 Task: Find connections with filter location Cambebba with filter topic #Bitcoinwith filter profile language French with filter current company Morgan McKinley with filter school Institute of Techncal Education & Research with filter industry Child Day Care Services with filter service category FIle Management with filter keywords title Manager
Action: Mouse moved to (455, 173)
Screenshot: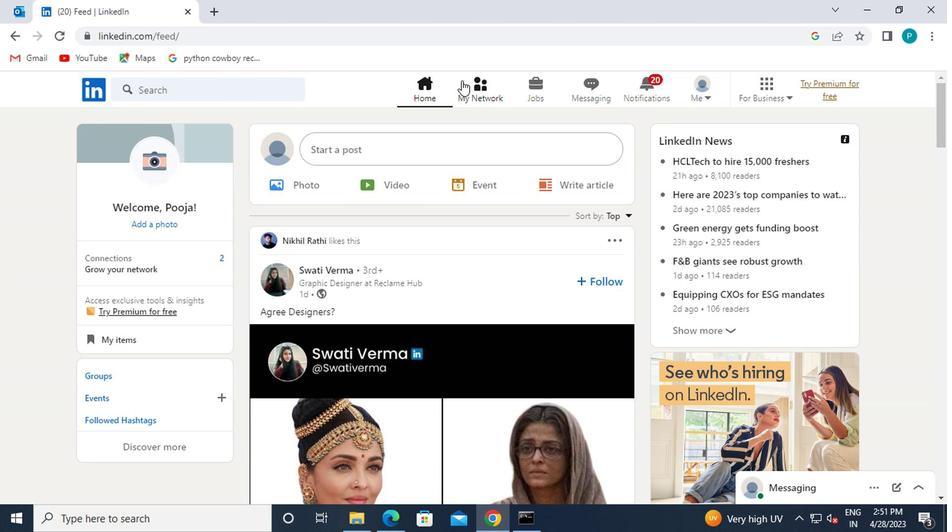 
Action: Mouse pressed left at (455, 173)
Screenshot: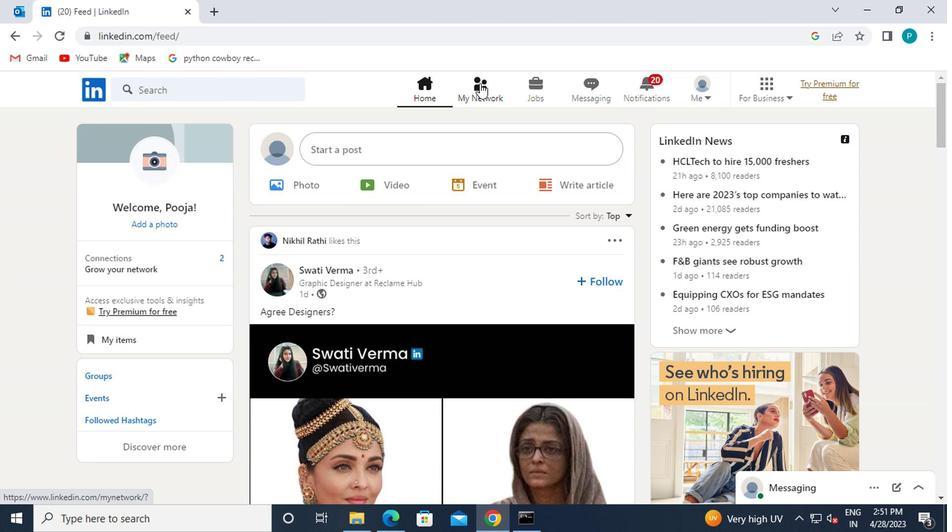
Action: Mouse moved to (246, 235)
Screenshot: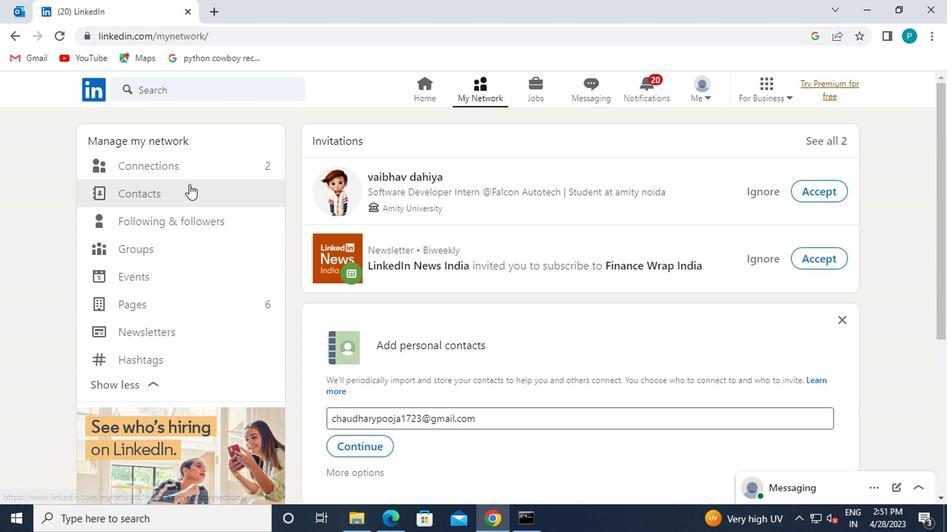 
Action: Mouse pressed left at (246, 235)
Screenshot: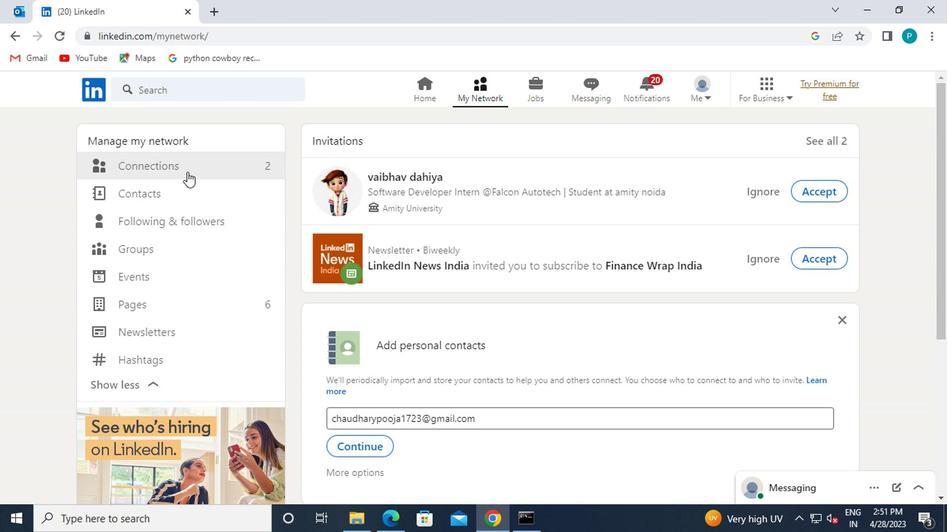 
Action: Mouse moved to (525, 229)
Screenshot: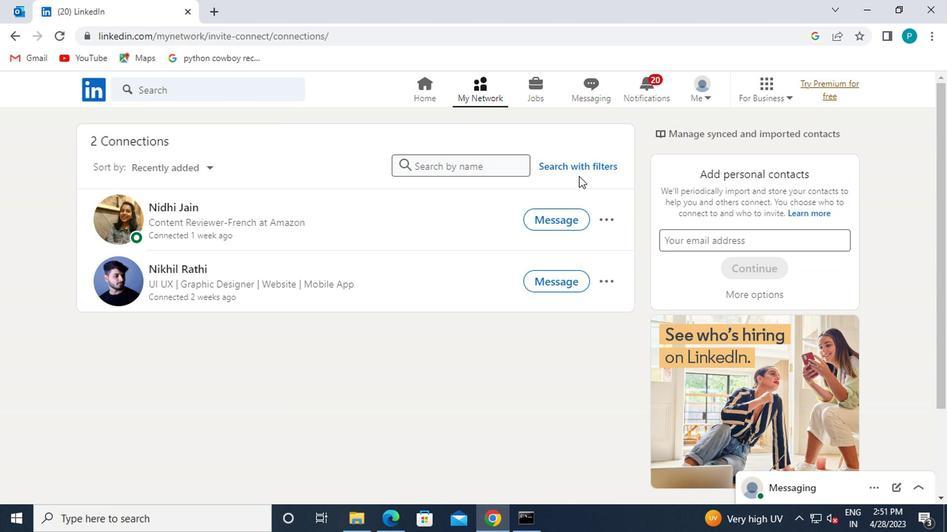 
Action: Mouse pressed left at (525, 229)
Screenshot: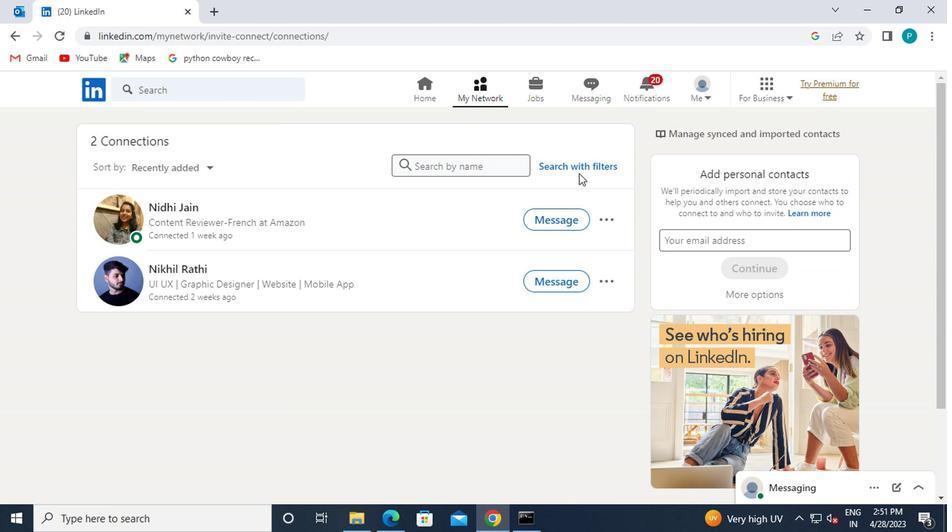 
Action: Mouse moved to (475, 202)
Screenshot: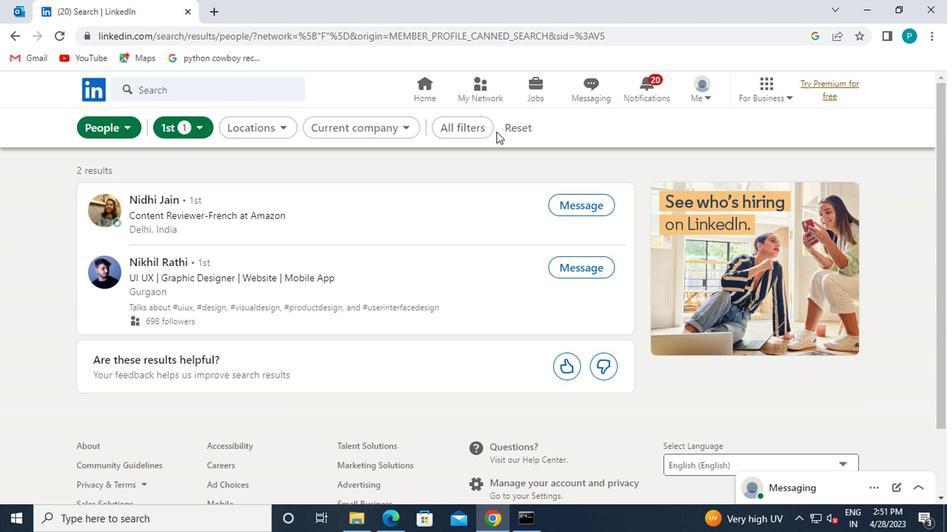 
Action: Mouse pressed left at (475, 202)
Screenshot: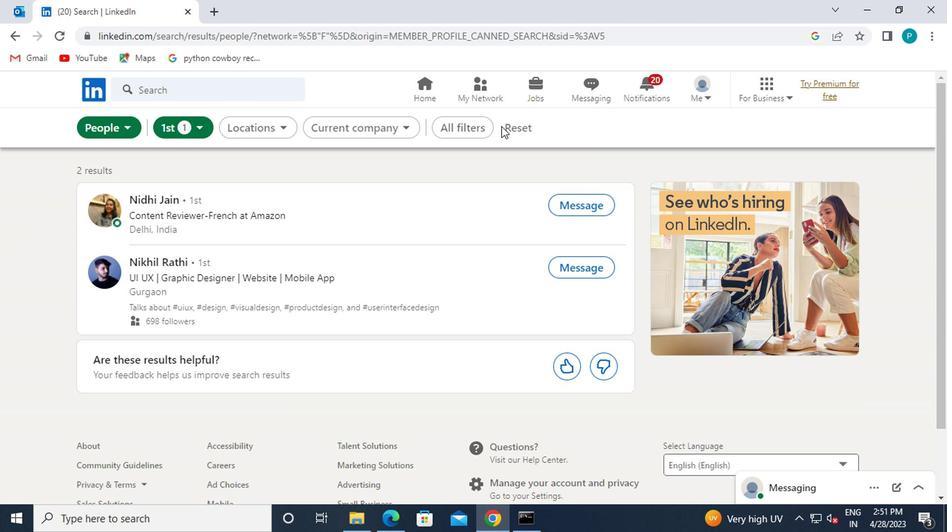
Action: Mouse moved to (476, 204)
Screenshot: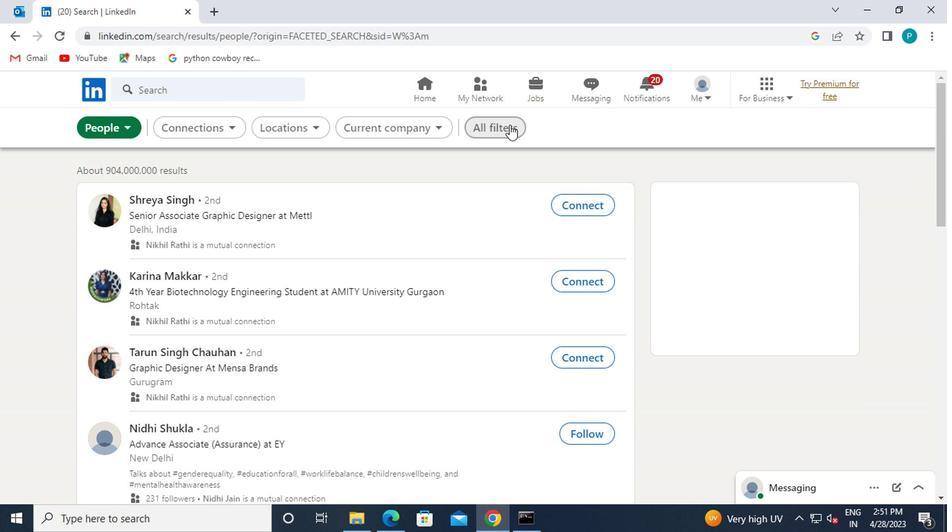 
Action: Mouse pressed left at (476, 204)
Screenshot: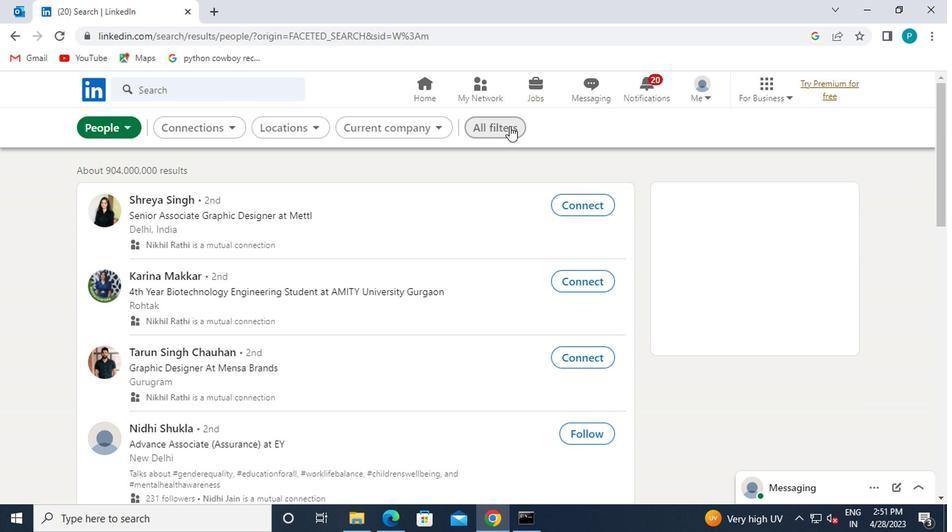 
Action: Mouse moved to (677, 275)
Screenshot: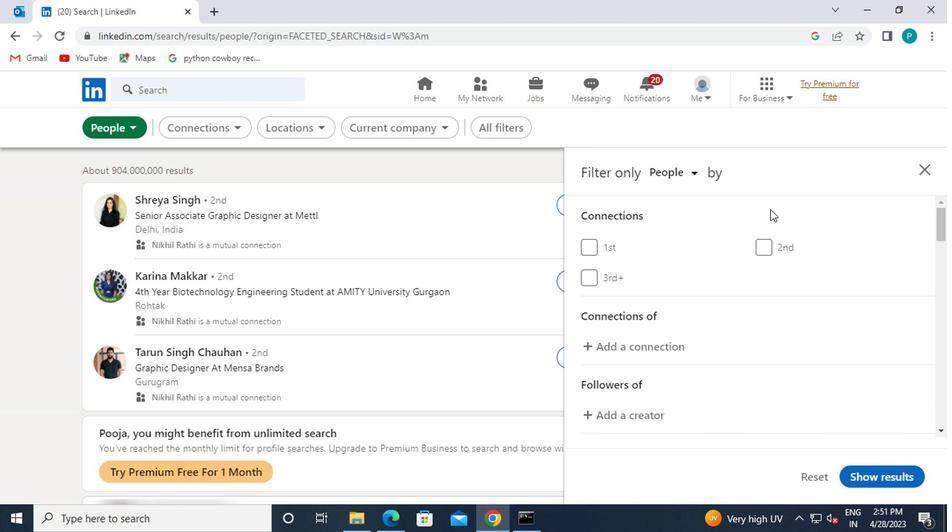 
Action: Mouse scrolled (677, 275) with delta (0, 0)
Screenshot: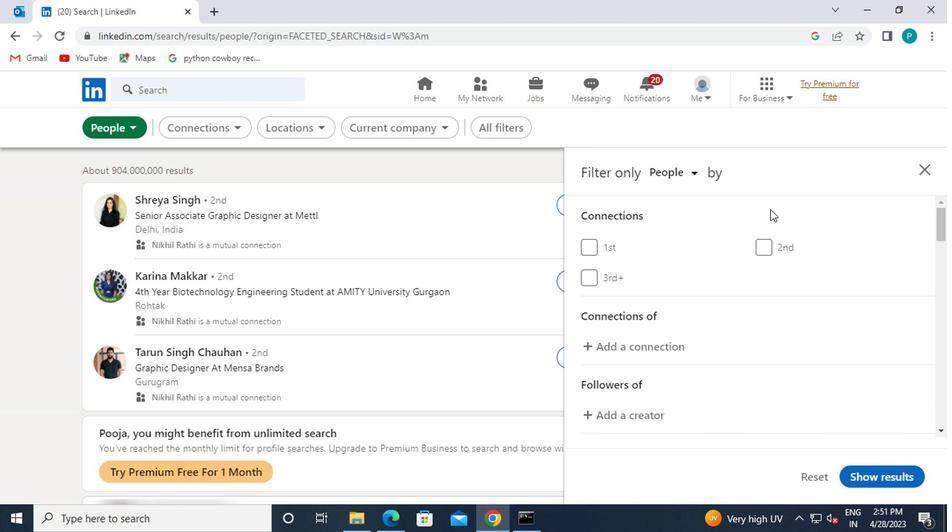 
Action: Mouse moved to (678, 279)
Screenshot: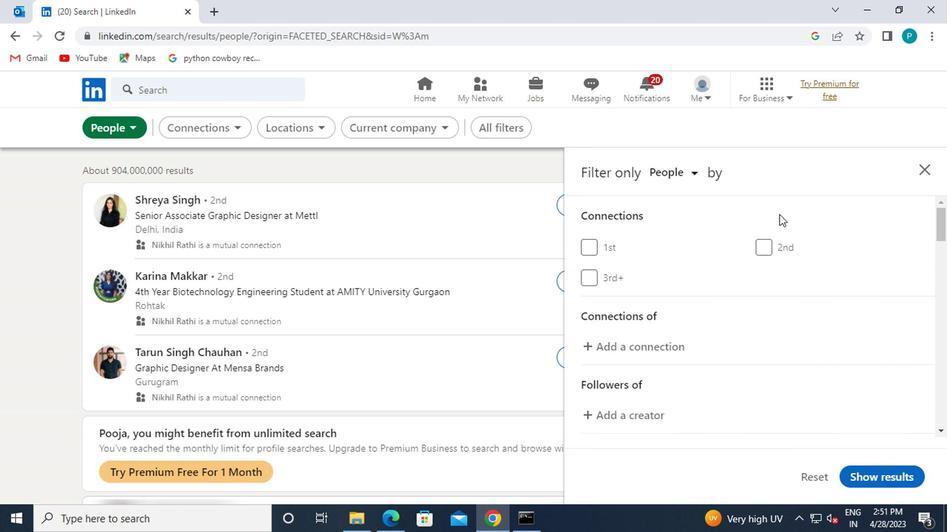 
Action: Mouse scrolled (678, 278) with delta (0, 0)
Screenshot: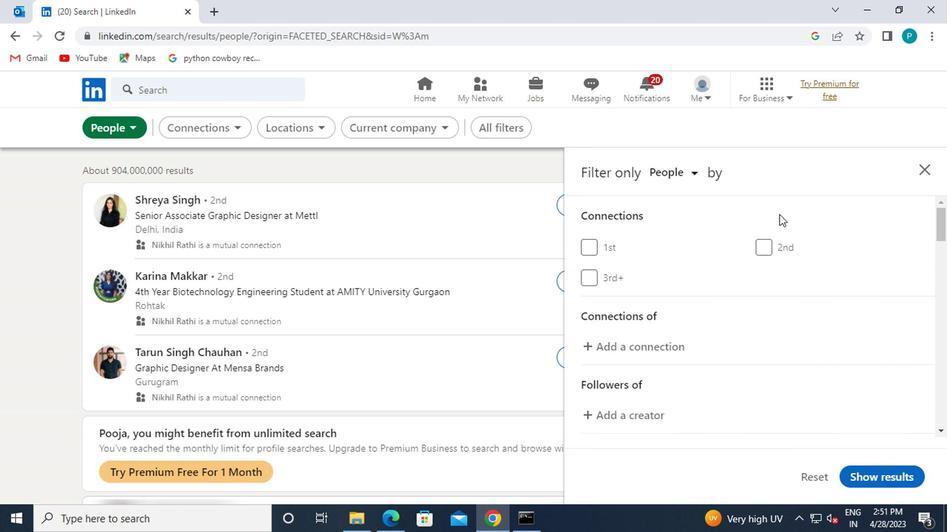 
Action: Mouse moved to (681, 298)
Screenshot: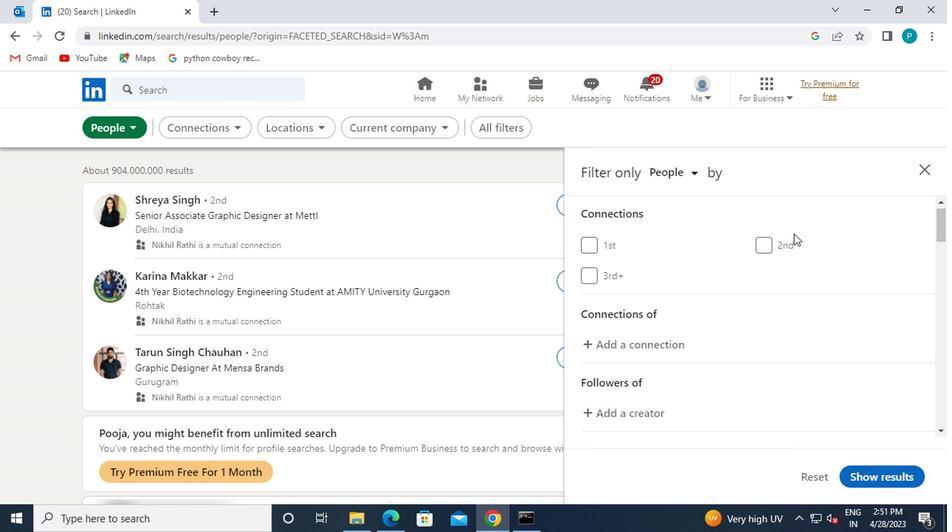 
Action: Mouse scrolled (681, 298) with delta (0, 0)
Screenshot: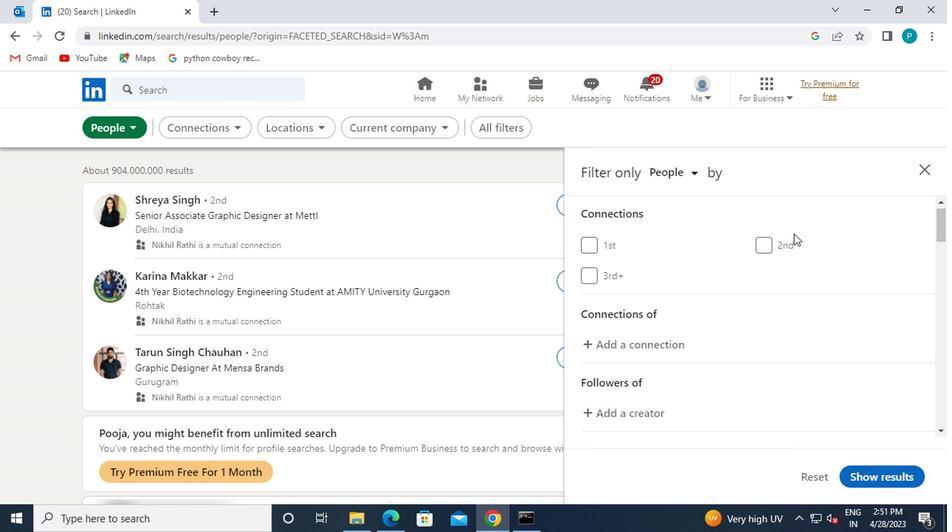 
Action: Mouse moved to (693, 349)
Screenshot: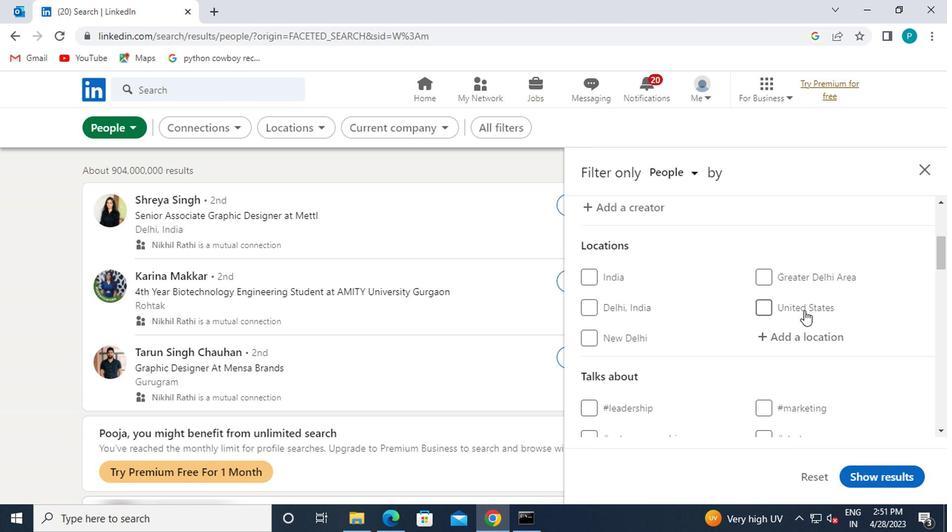 
Action: Mouse pressed left at (693, 349)
Screenshot: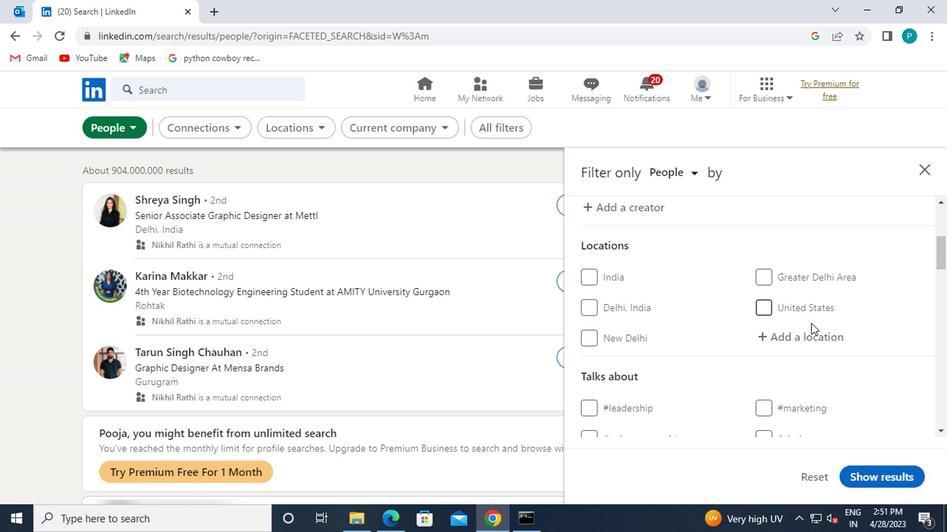 
Action: Key pressed <Key.caps_lock>c
Screenshot: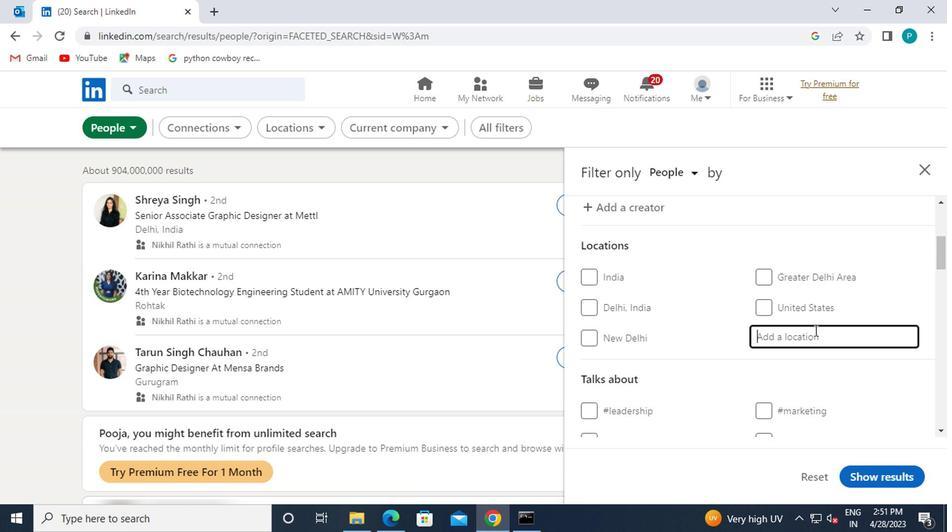 
Action: Mouse moved to (691, 347)
Screenshot: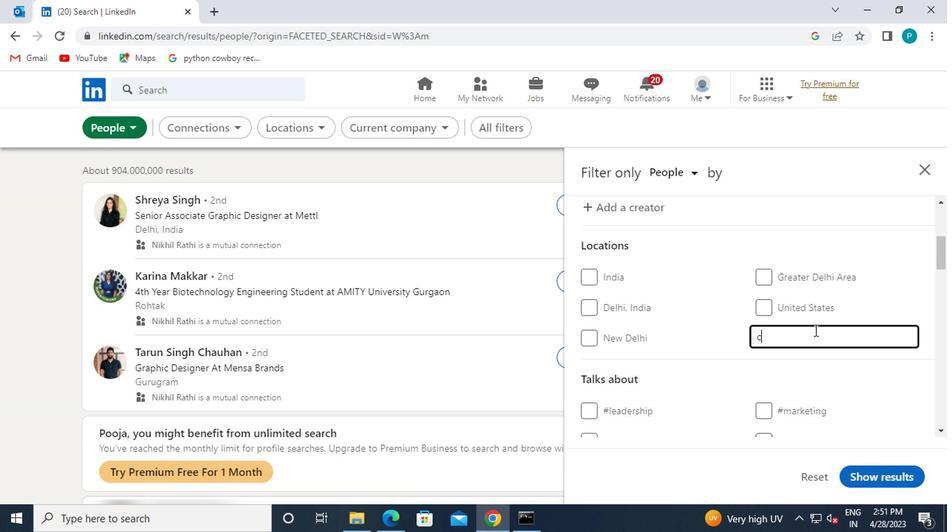 
Action: Key pressed <Key.caps_lock>
Screenshot: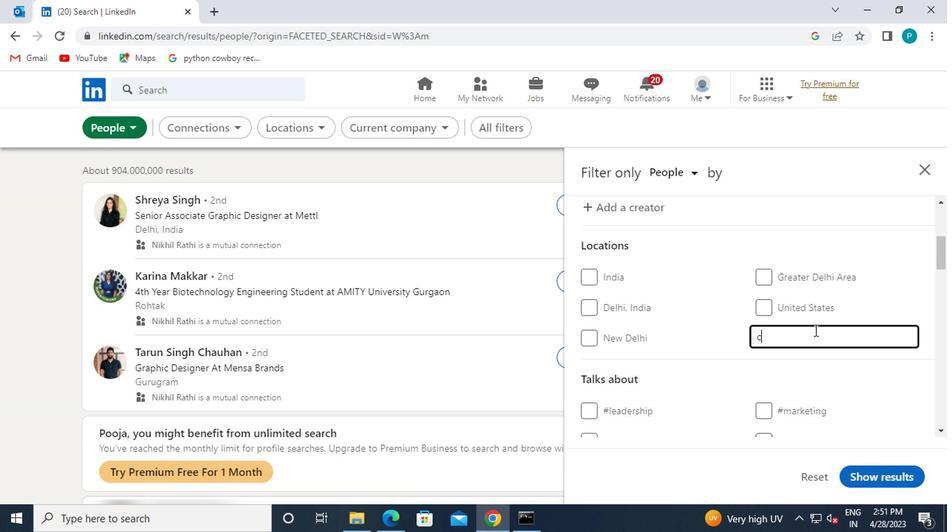 
Action: Mouse moved to (666, 287)
Screenshot: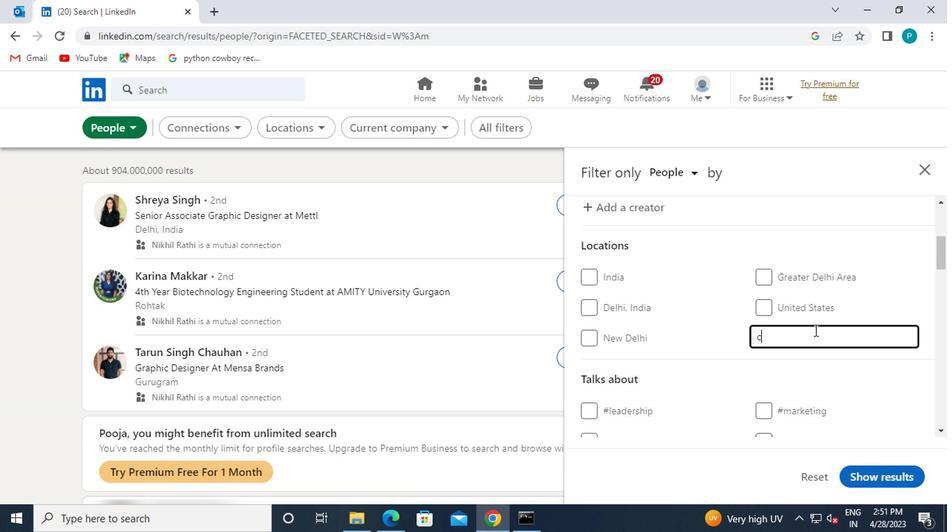 
Action: Key pressed ambebba
Screenshot: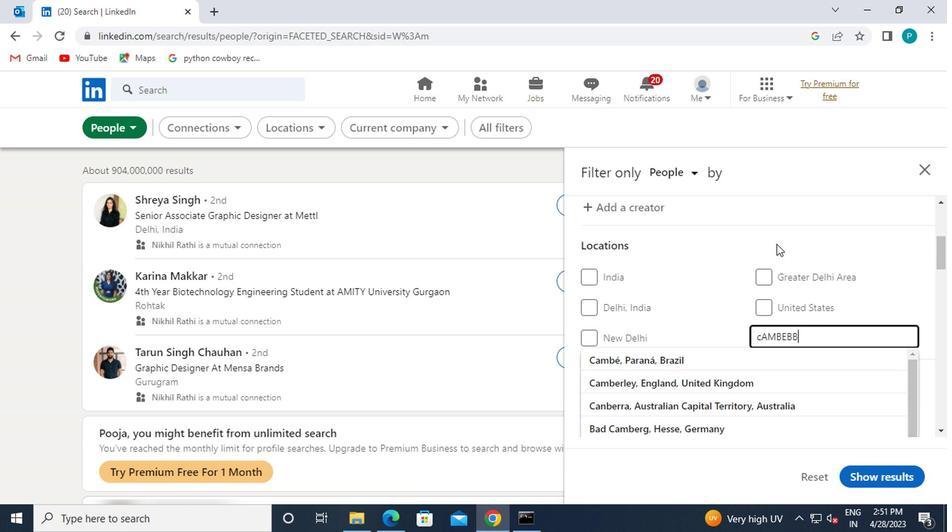 
Action: Mouse moved to (661, 291)
Screenshot: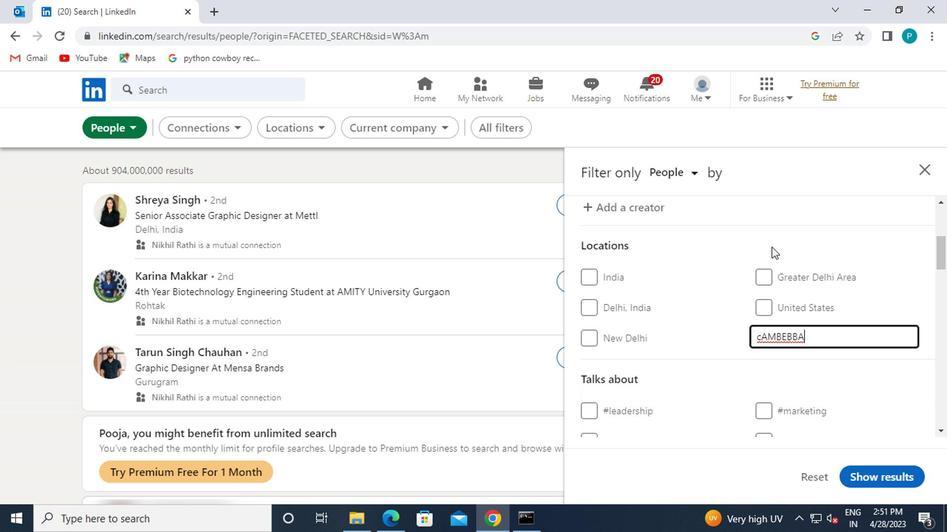 
Action: Key pressed <Key.backspace><Key.backspace><Key.backspace><Key.backspace><Key.backspace><Key.backspace><Key.backspace><Key.backspace><Key.backspace>c<Key.caps_lock>ambebba
Screenshot: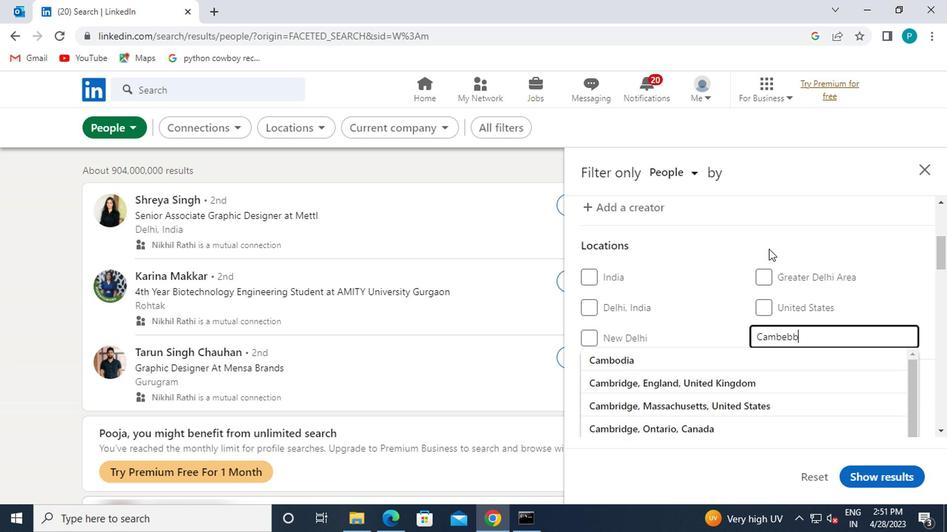 
Action: Mouse moved to (639, 349)
Screenshot: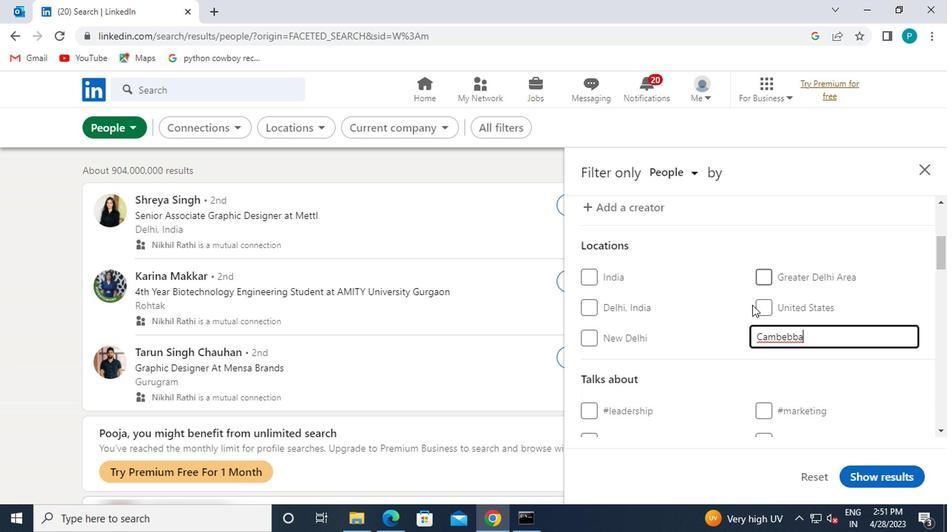 
Action: Mouse scrolled (639, 349) with delta (0, 0)
Screenshot: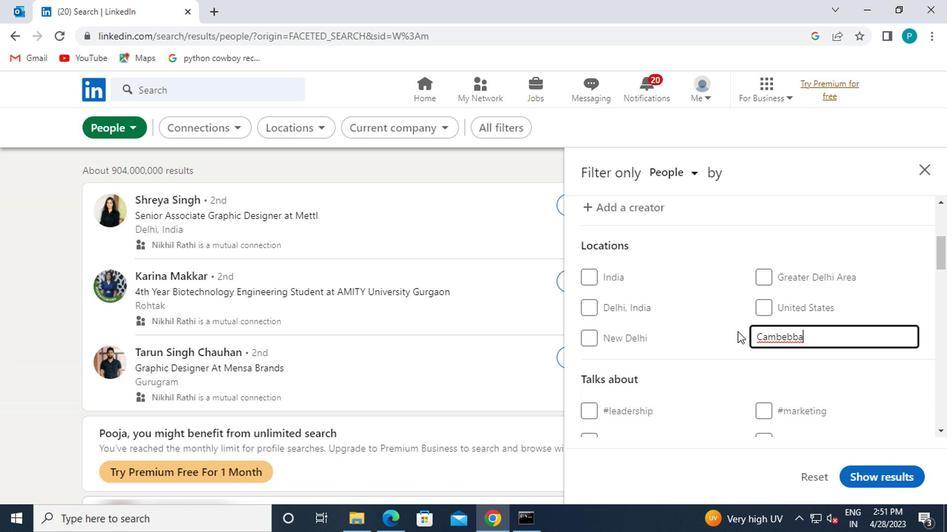
Action: Mouse moved to (657, 354)
Screenshot: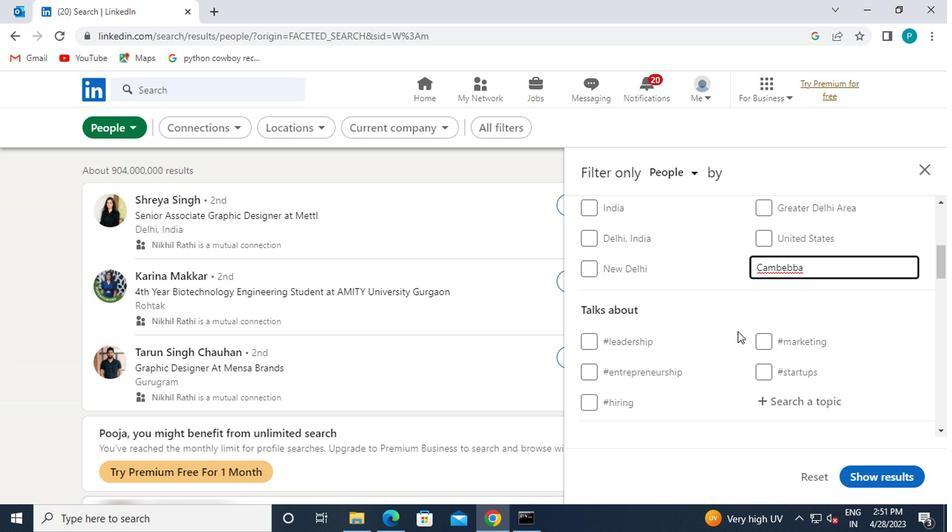 
Action: Mouse scrolled (657, 353) with delta (0, 0)
Screenshot: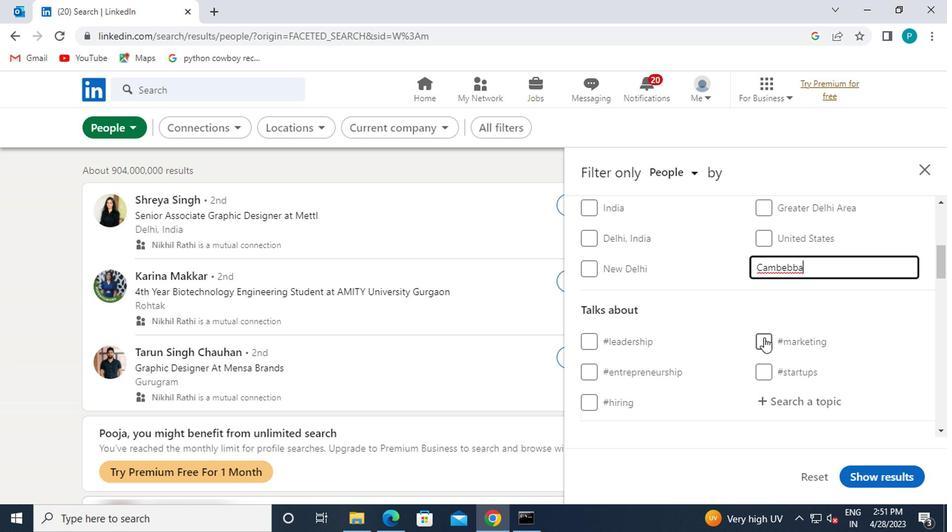 
Action: Mouse moved to (658, 355)
Screenshot: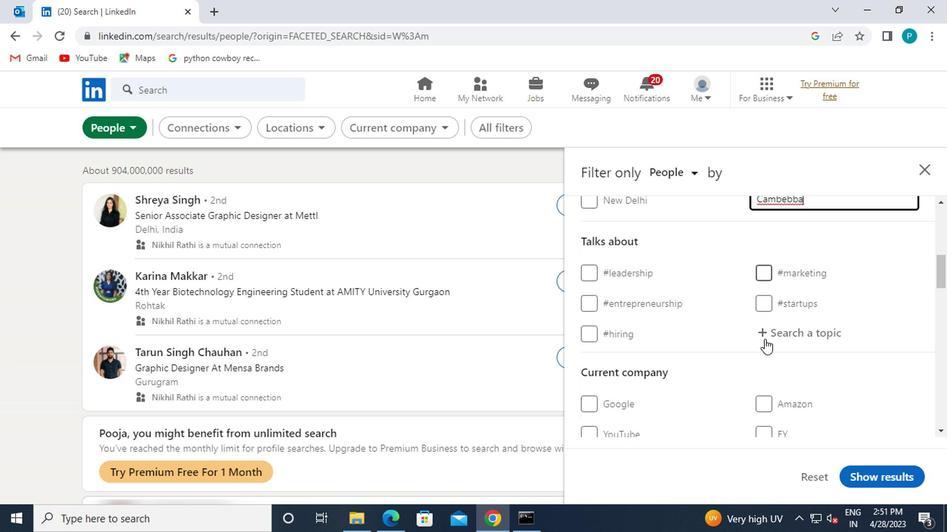 
Action: Mouse pressed left at (658, 355)
Screenshot: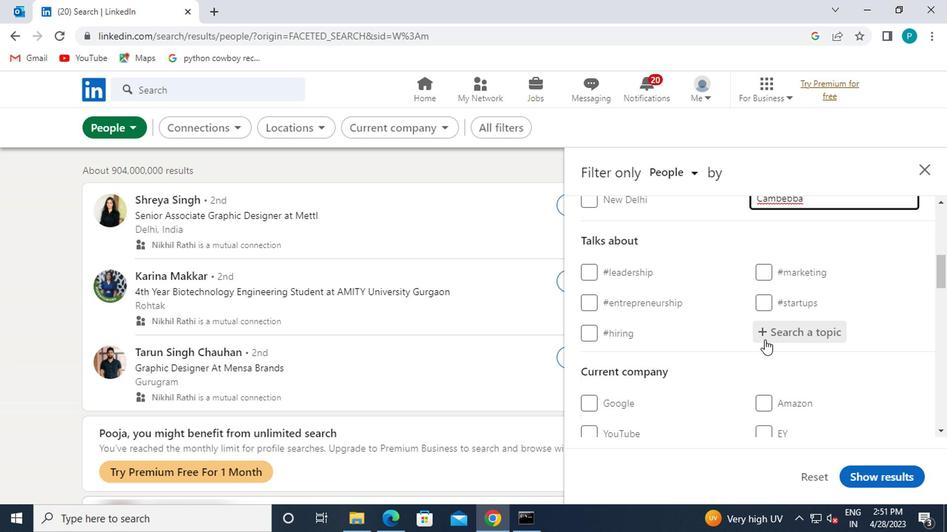
Action: Mouse moved to (662, 355)
Screenshot: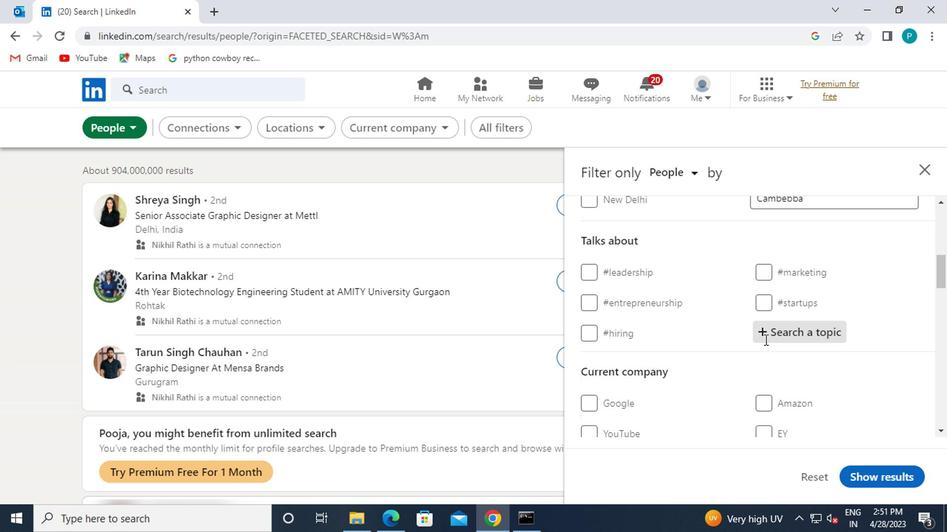 
Action: Key pressed <Key.shift>#<Key.caps_lock>B<Key.caps_lock>ITCOIN
Screenshot: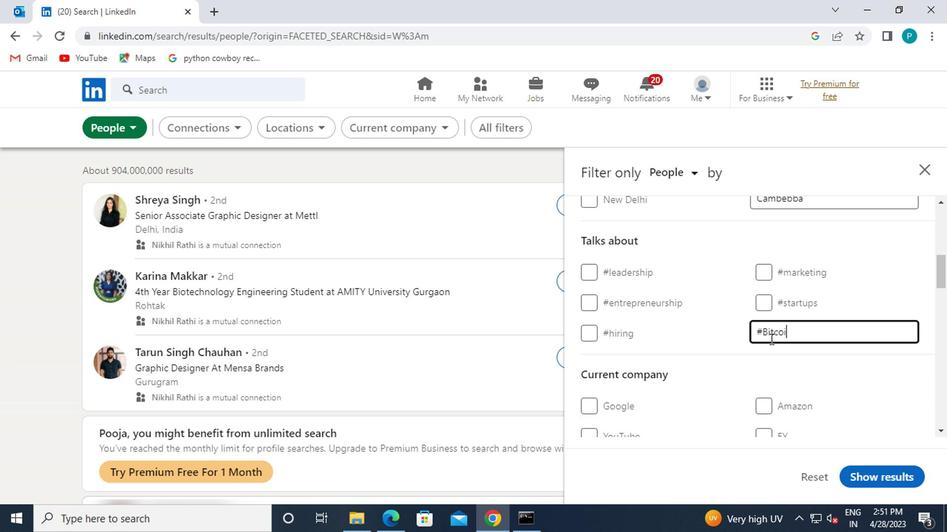 
Action: Mouse moved to (664, 353)
Screenshot: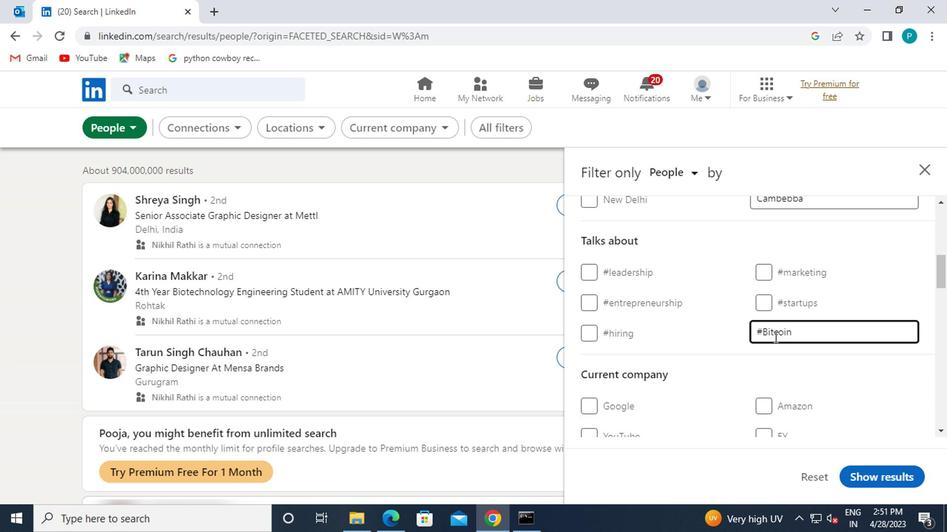 
Action: Mouse scrolled (664, 353) with delta (0, 0)
Screenshot: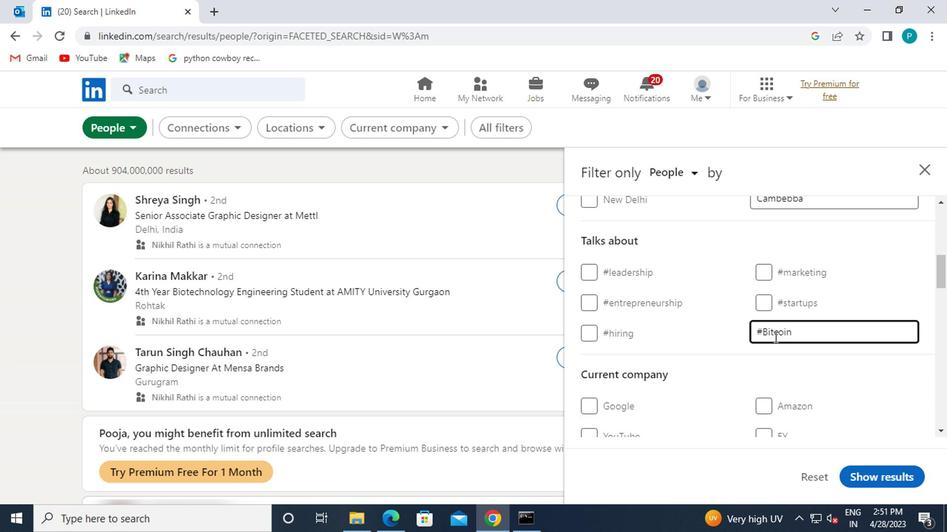 
Action: Mouse moved to (663, 353)
Screenshot: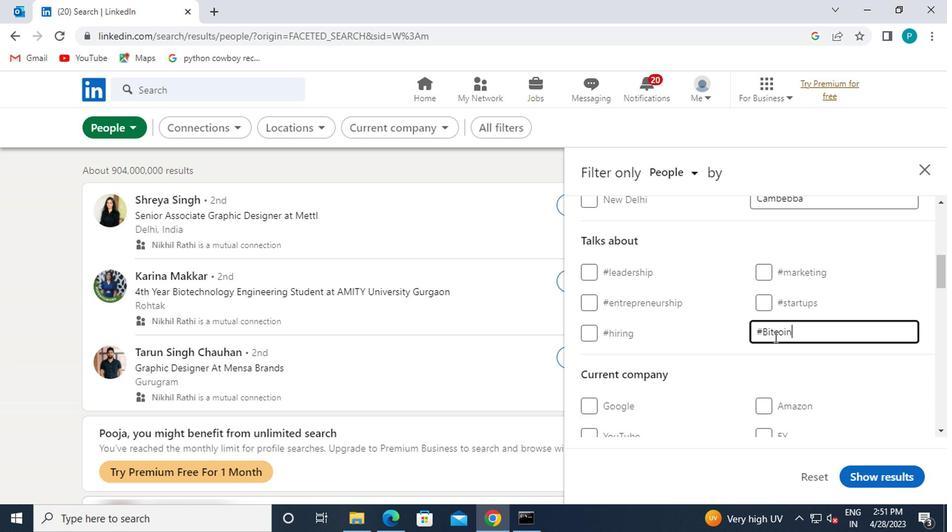 
Action: Mouse scrolled (663, 353) with delta (0, 0)
Screenshot: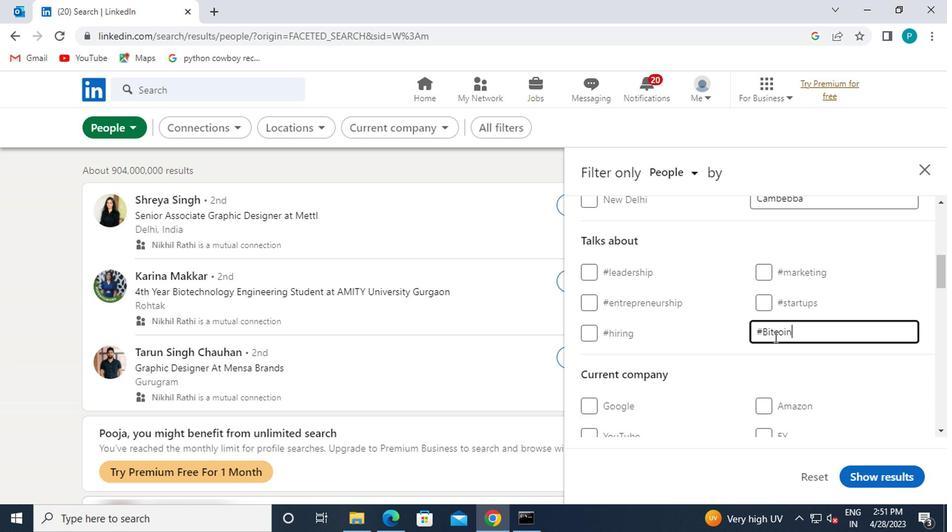 
Action: Mouse moved to (660, 352)
Screenshot: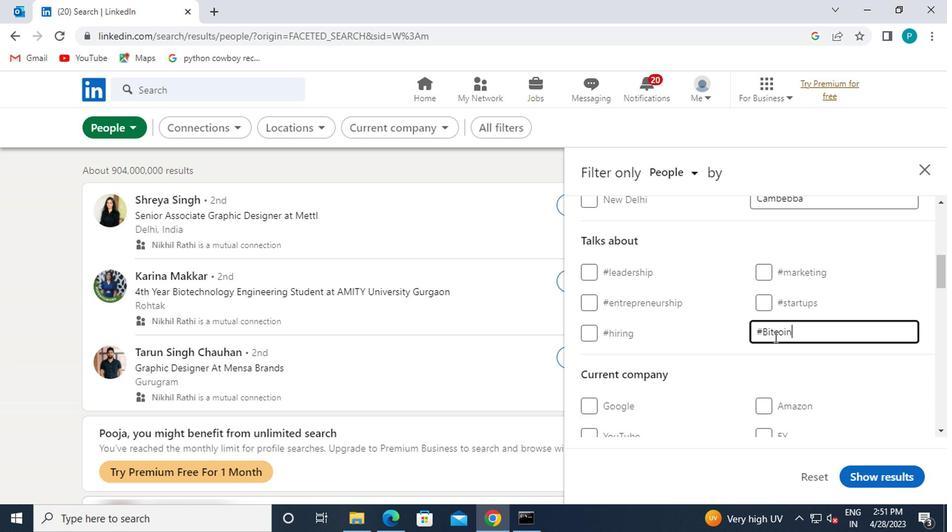 
Action: Mouse scrolled (660, 352) with delta (0, 0)
Screenshot: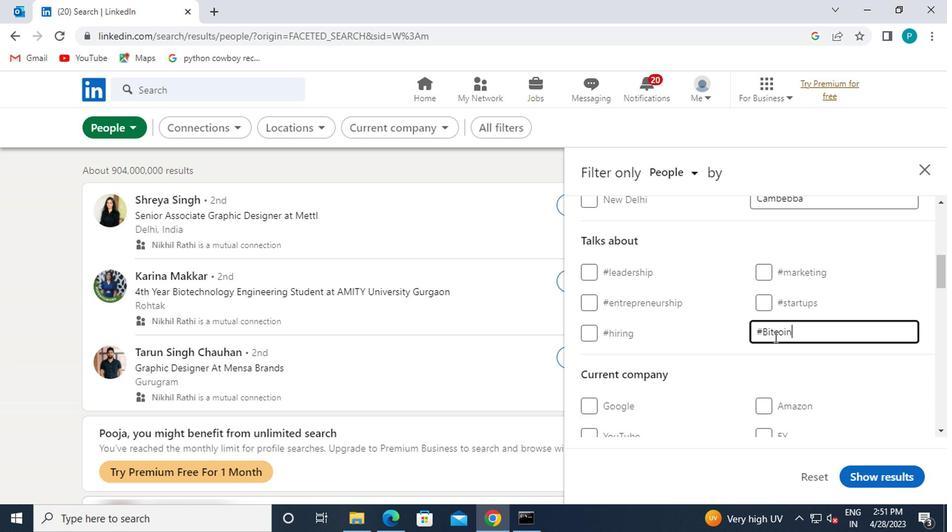 
Action: Mouse moved to (660, 352)
Screenshot: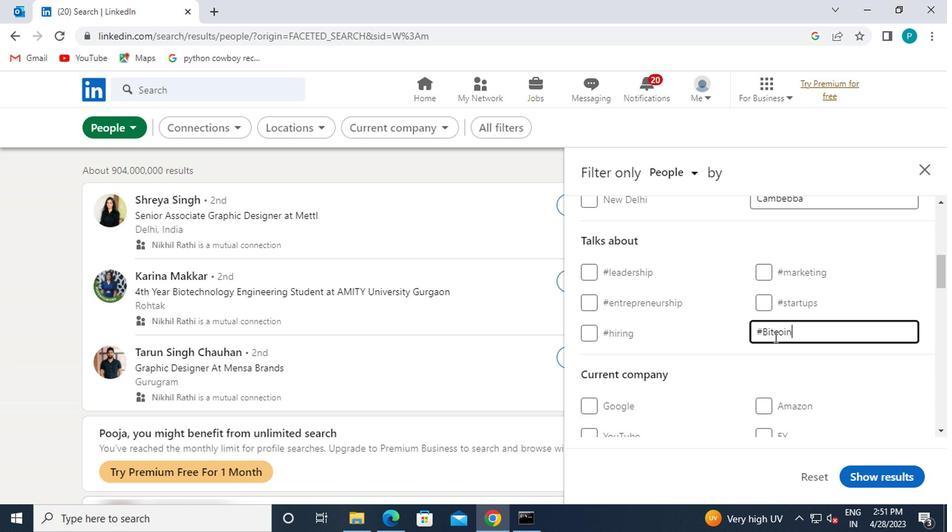 
Action: Mouse scrolled (660, 352) with delta (0, 0)
Screenshot: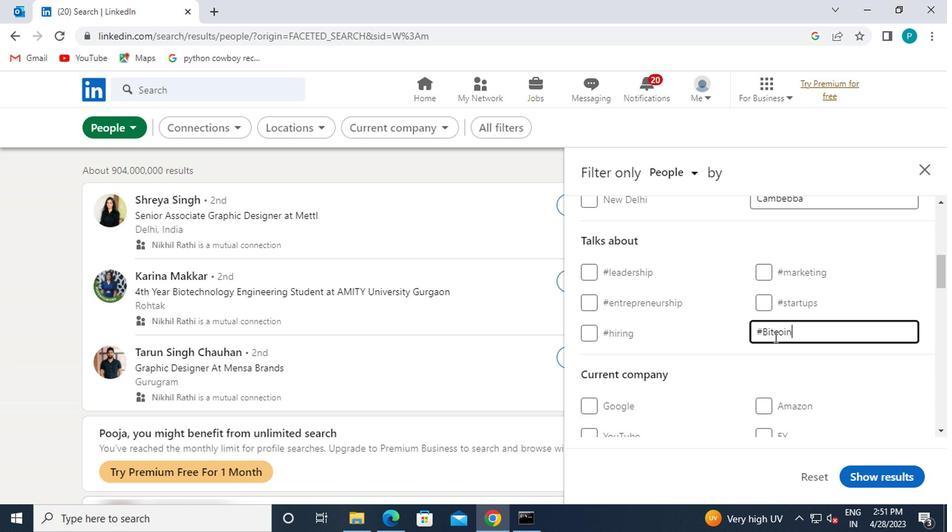 
Action: Mouse moved to (600, 353)
Screenshot: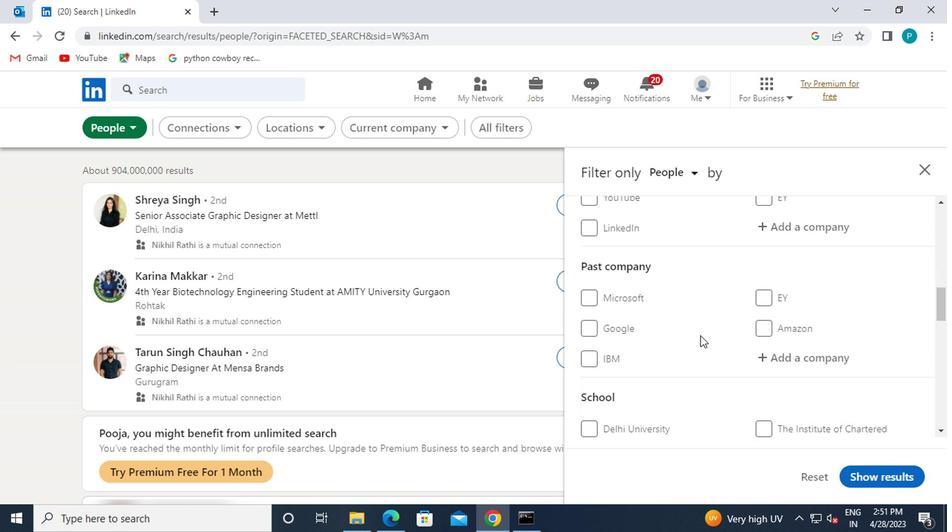 
Action: Mouse scrolled (600, 353) with delta (0, 0)
Screenshot: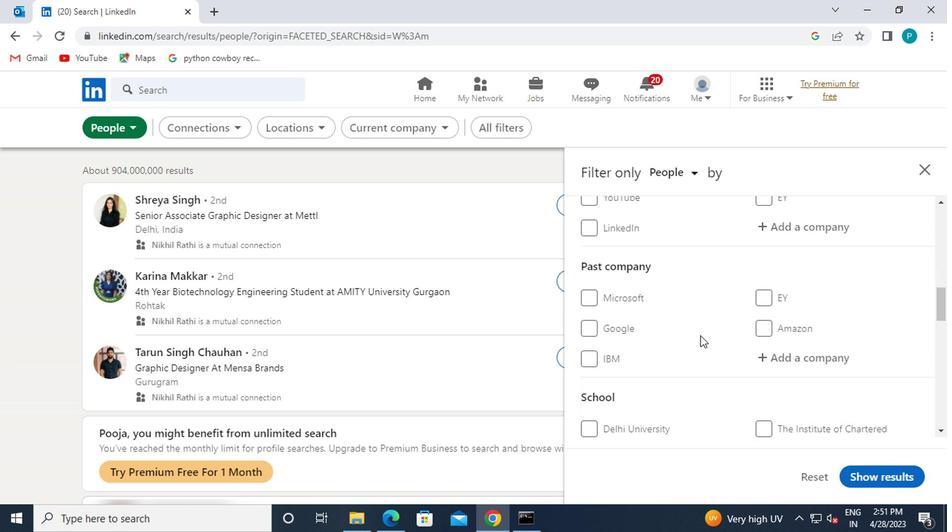 
Action: Mouse moved to (600, 353)
Screenshot: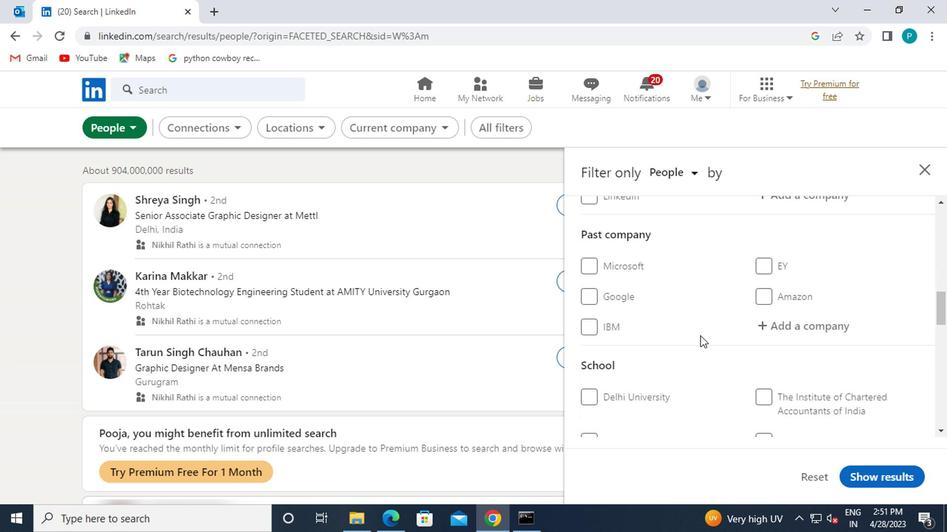 
Action: Mouse scrolled (600, 353) with delta (0, 0)
Screenshot: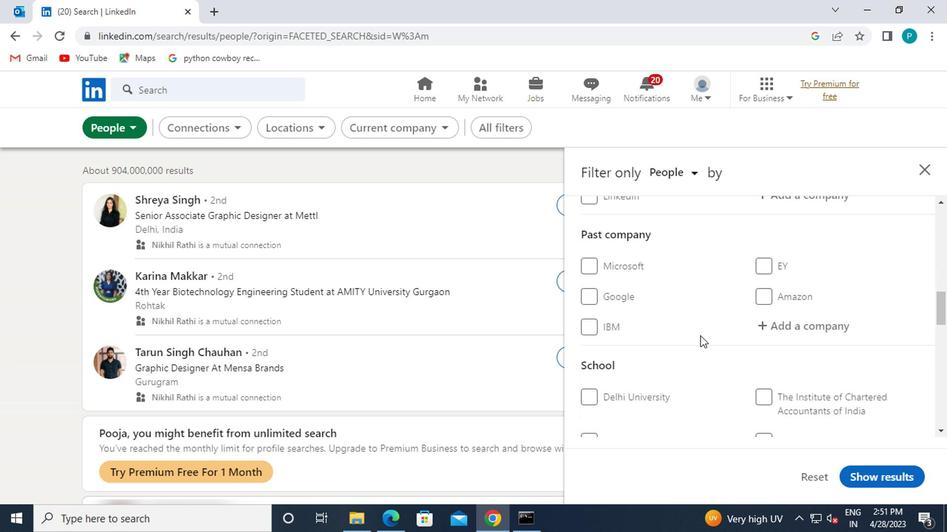 
Action: Mouse moved to (598, 353)
Screenshot: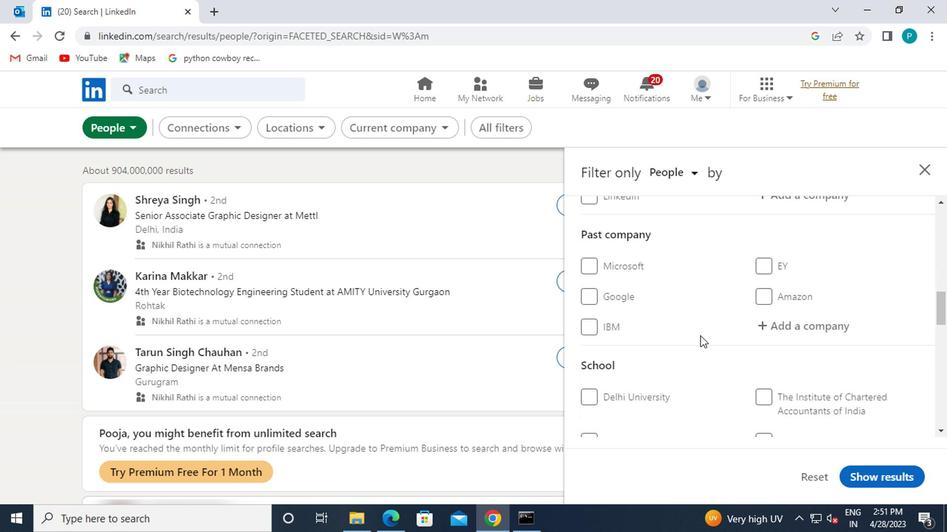 
Action: Mouse scrolled (598, 353) with delta (0, 0)
Screenshot: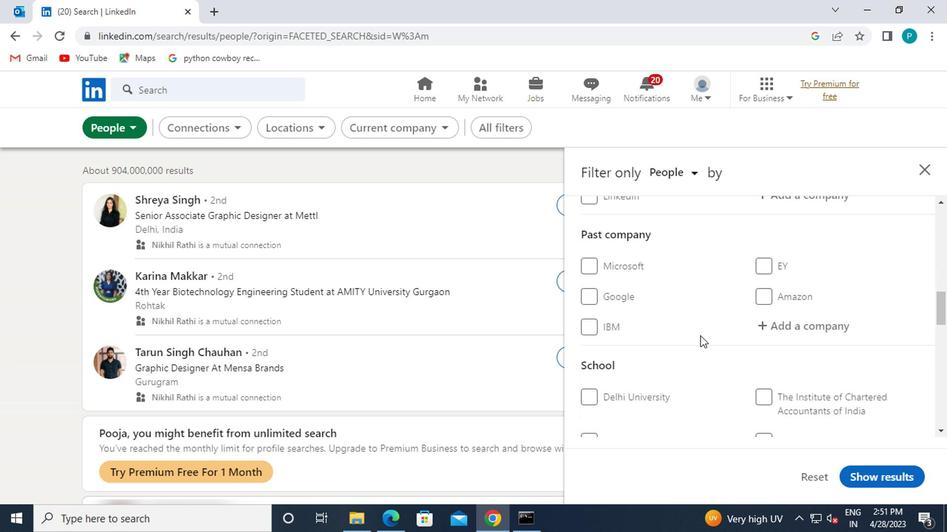 
Action: Mouse moved to (598, 353)
Screenshot: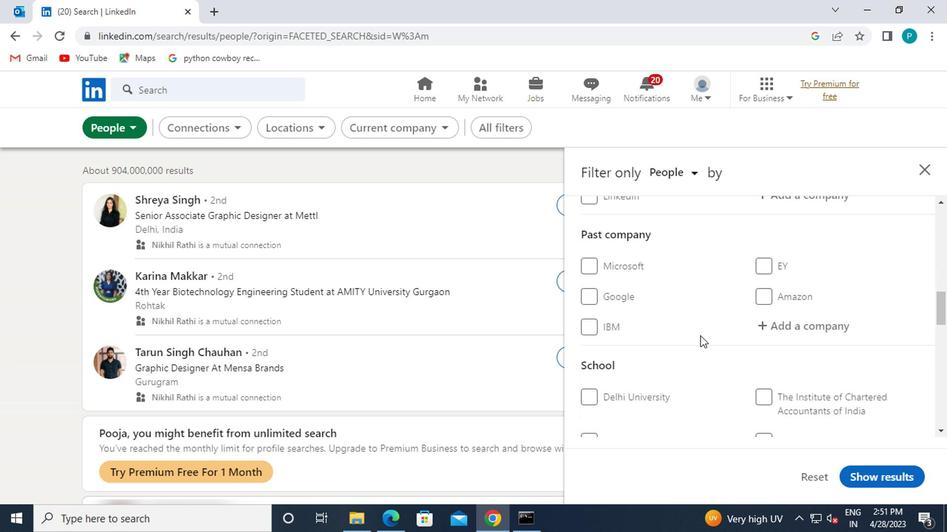 
Action: Mouse scrolled (598, 353) with delta (0, 0)
Screenshot: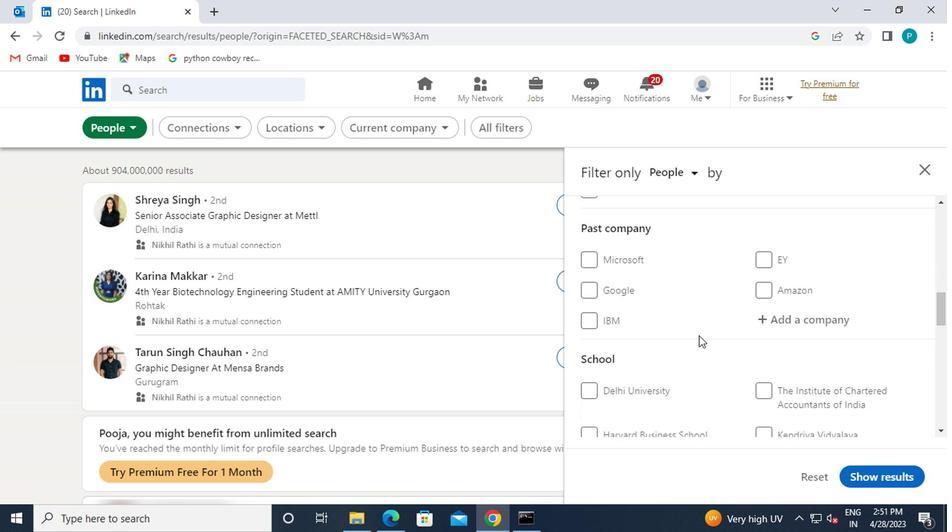 
Action: Mouse moved to (565, 354)
Screenshot: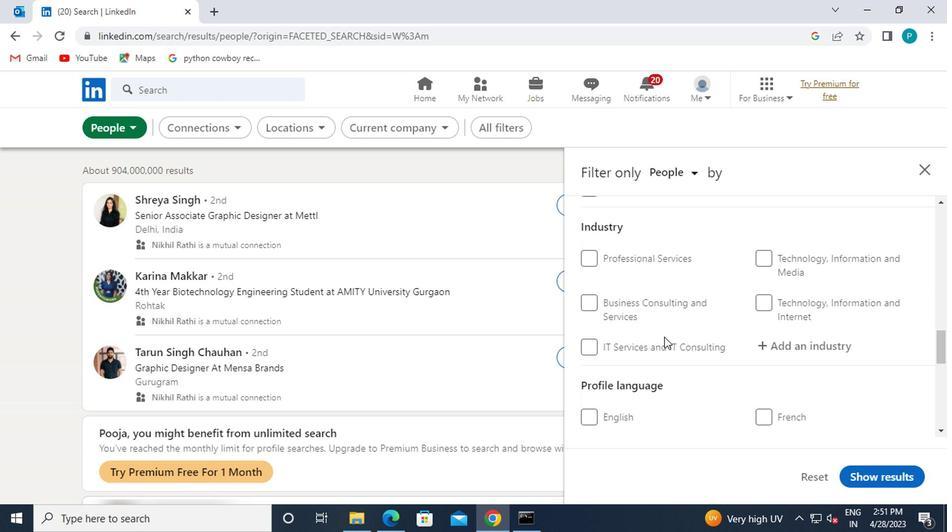 
Action: Mouse scrolled (565, 353) with delta (0, 0)
Screenshot: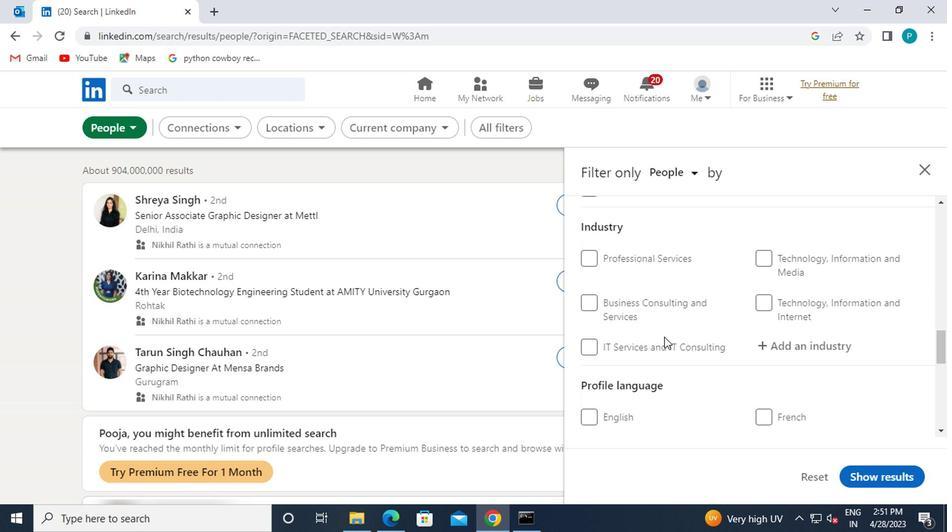 
Action: Mouse moved to (558, 355)
Screenshot: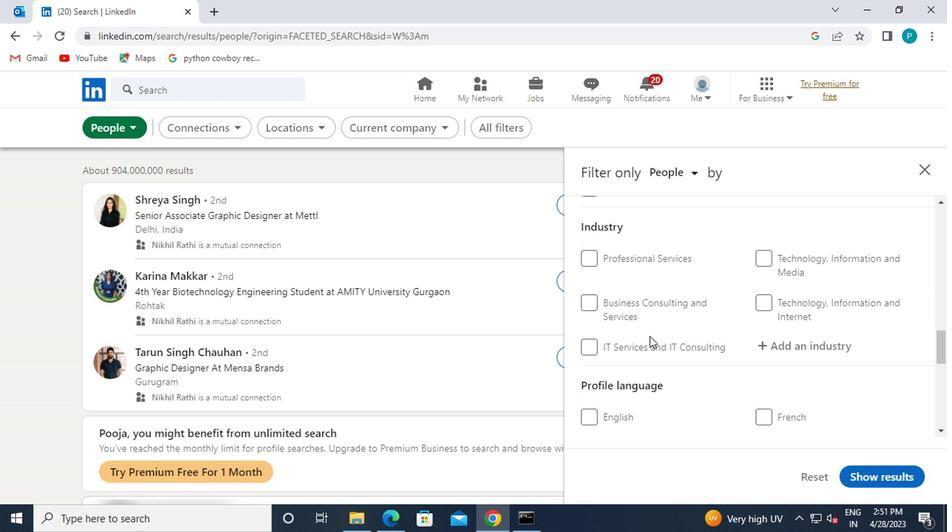 
Action: Mouse scrolled (558, 355) with delta (0, 0)
Screenshot: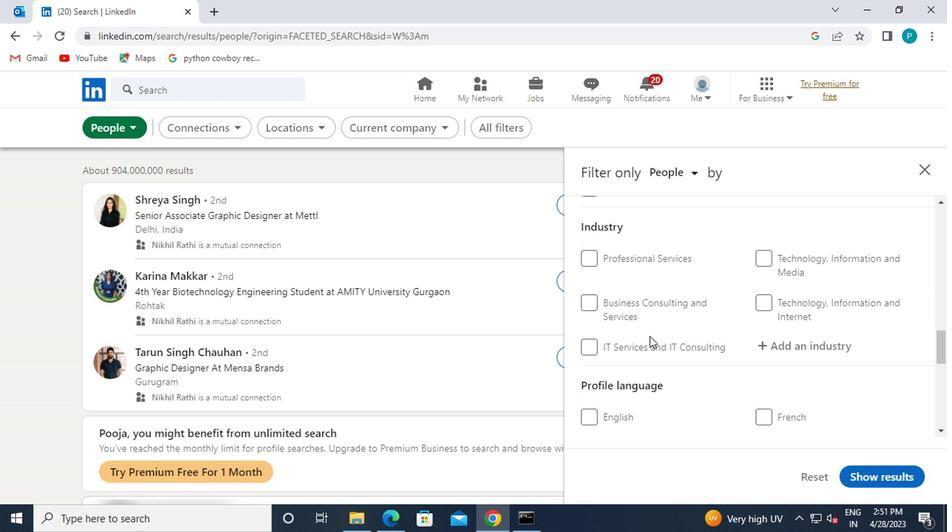 
Action: Mouse moved to (557, 356)
Screenshot: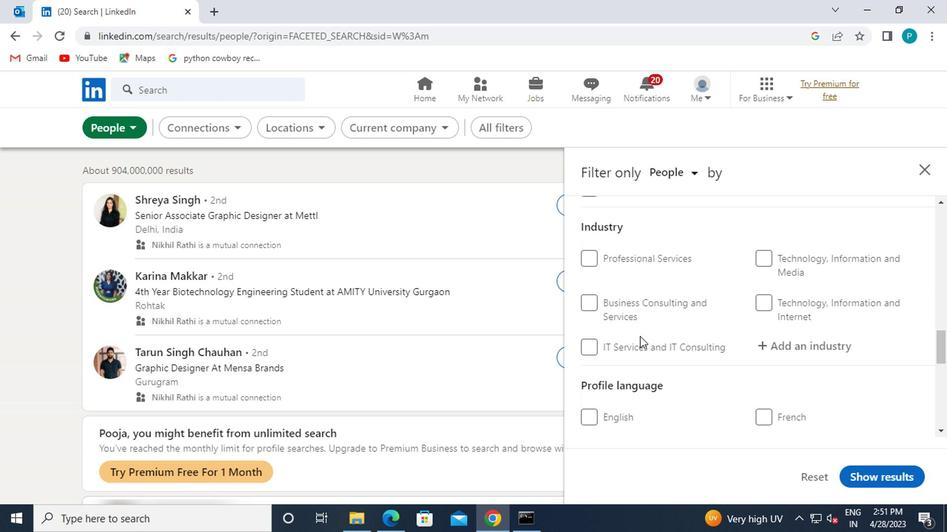 
Action: Mouse scrolled (557, 355) with delta (0, 0)
Screenshot: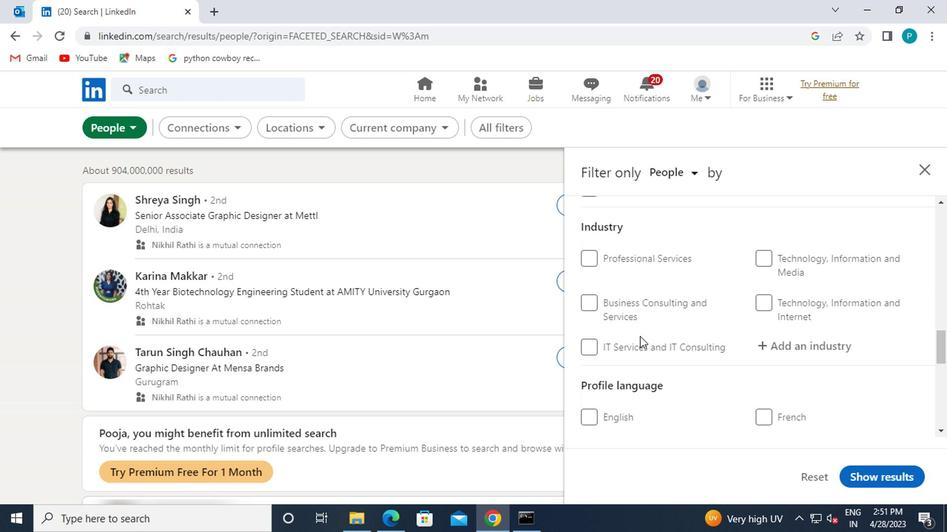 
Action: Mouse moved to (580, 308)
Screenshot: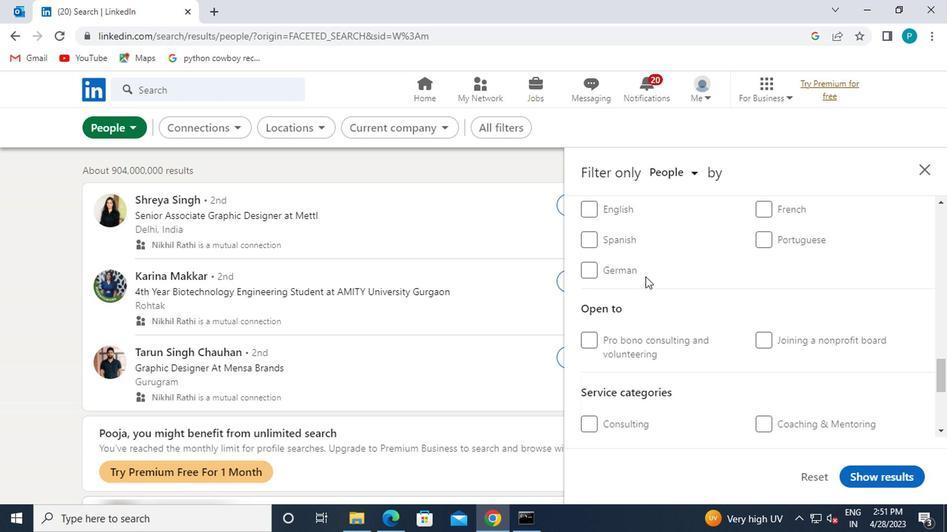 
Action: Mouse scrolled (580, 308) with delta (0, 0)
Screenshot: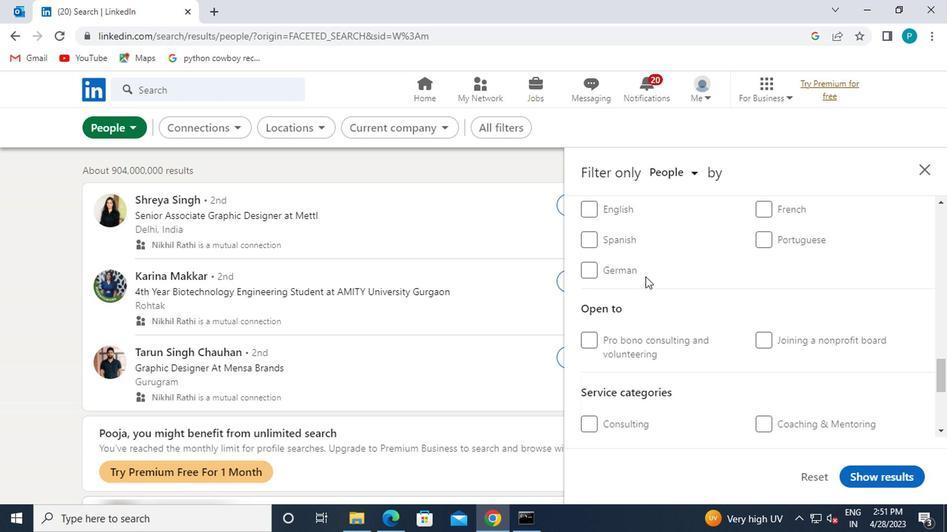 
Action: Mouse moved to (667, 311)
Screenshot: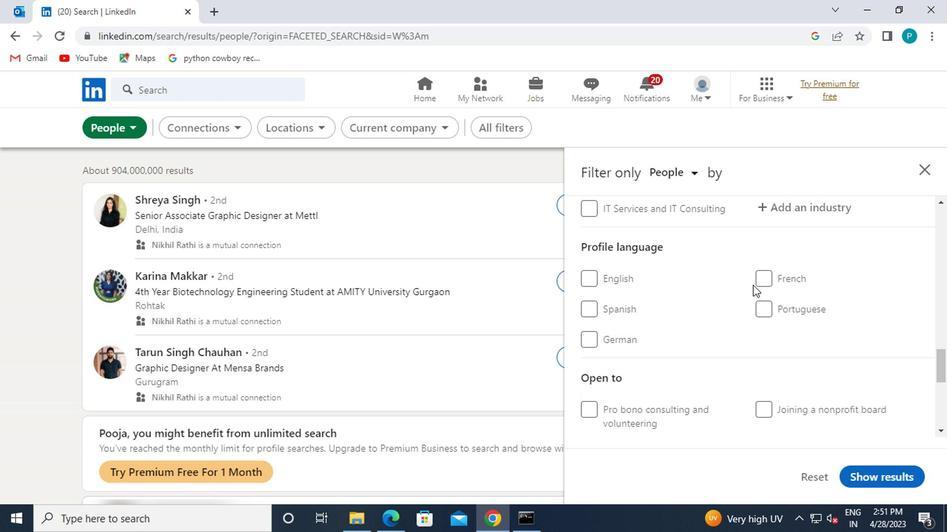 
Action: Mouse pressed left at (667, 311)
Screenshot: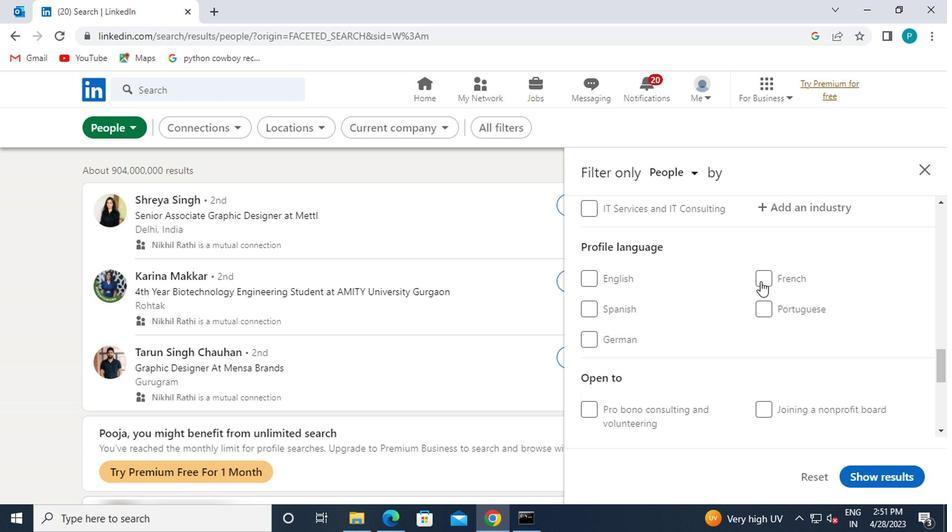 
Action: Mouse moved to (699, 321)
Screenshot: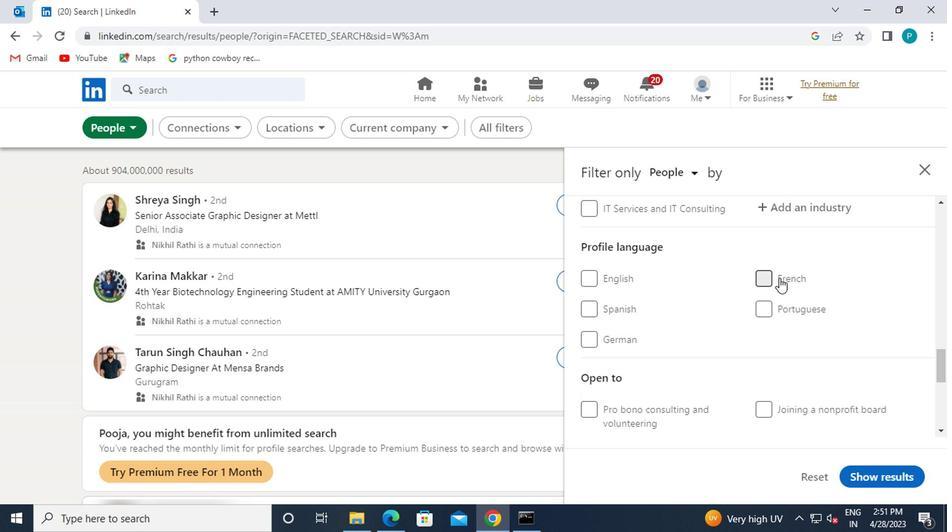 
Action: Mouse scrolled (699, 321) with delta (0, 0)
Screenshot: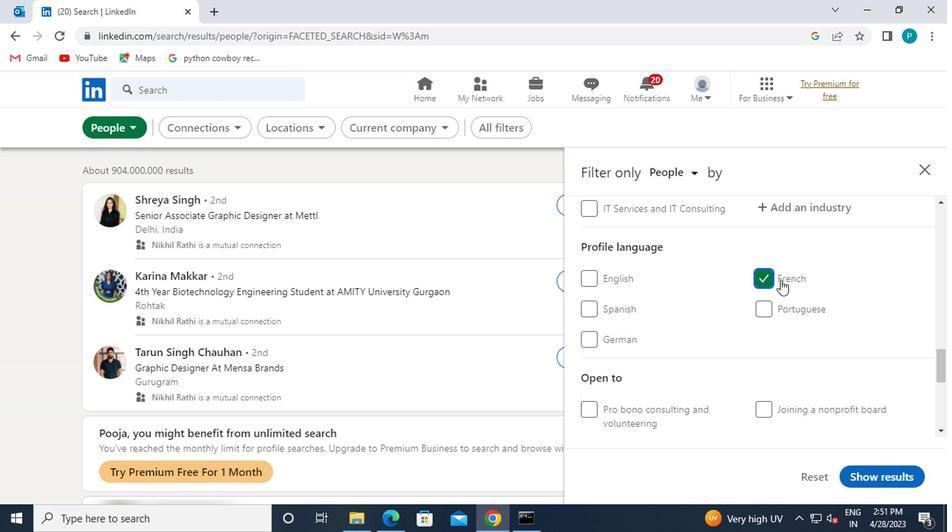 
Action: Mouse scrolled (699, 321) with delta (0, 0)
Screenshot: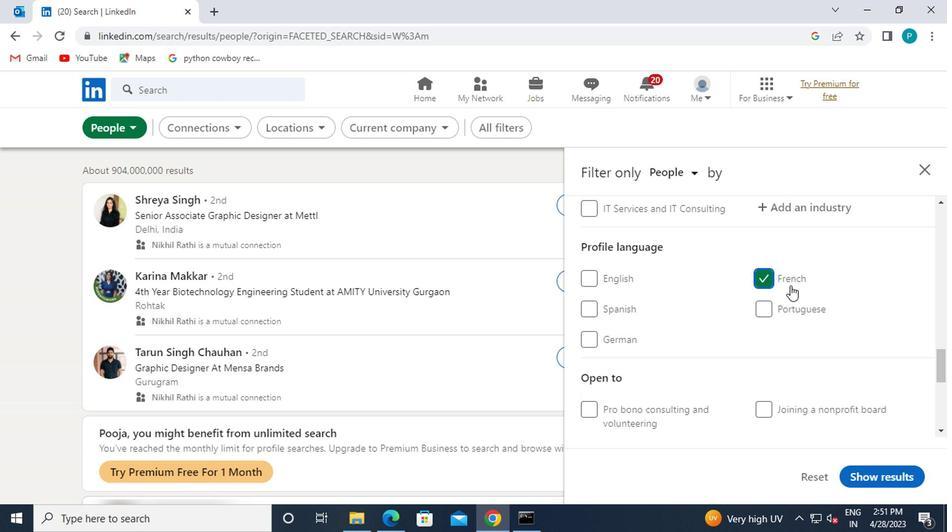 
Action: Mouse scrolled (699, 321) with delta (0, 0)
Screenshot: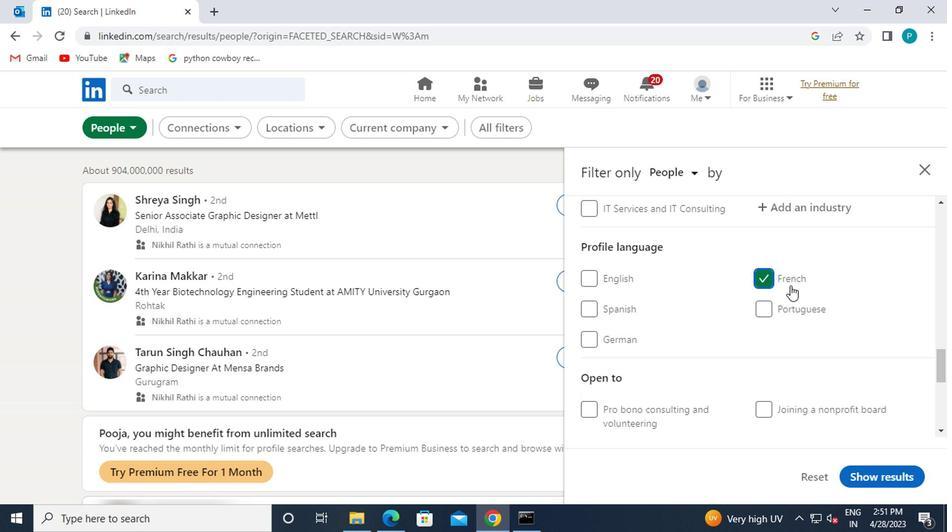 
Action: Mouse scrolled (699, 321) with delta (0, 0)
Screenshot: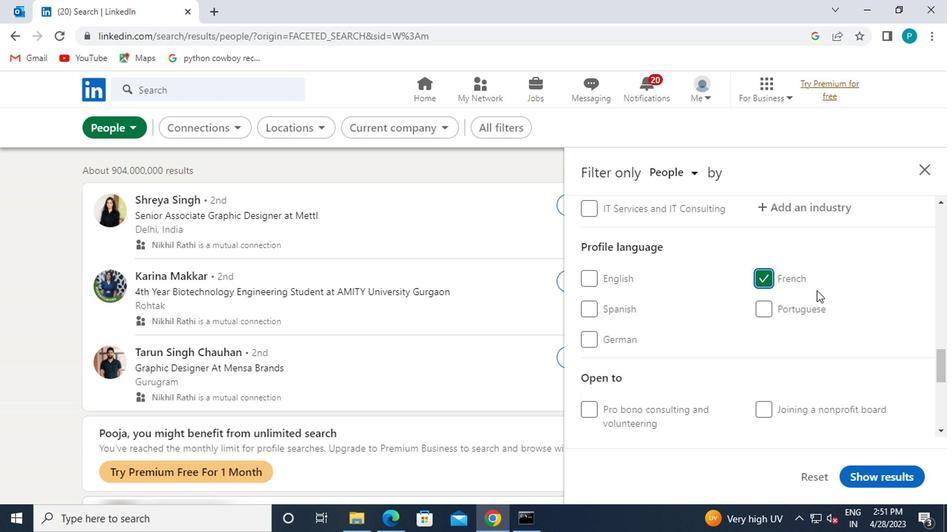
Action: Mouse scrolled (699, 321) with delta (0, 0)
Screenshot: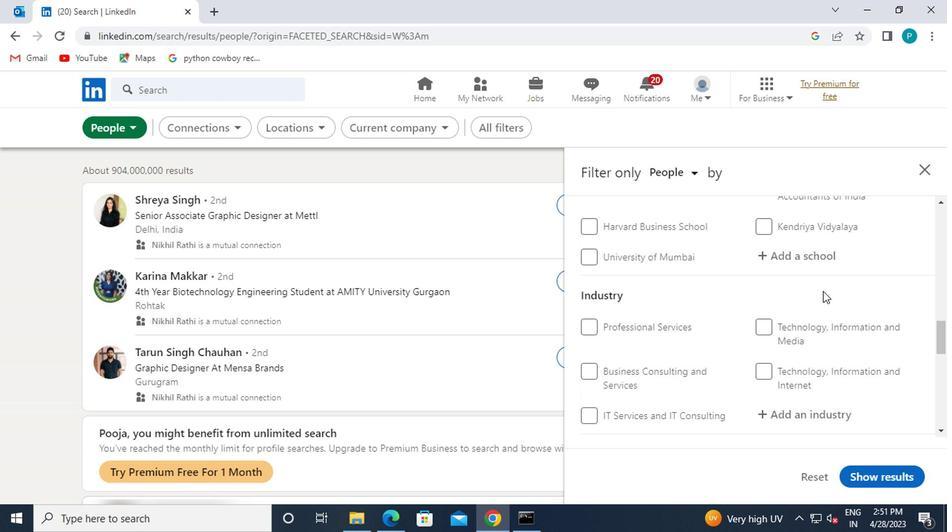 
Action: Mouse scrolled (699, 321) with delta (0, 0)
Screenshot: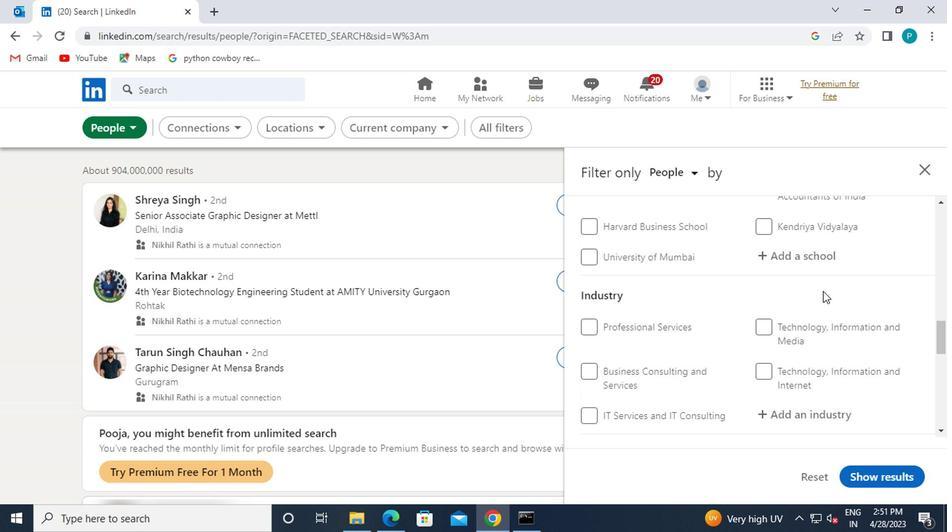 
Action: Mouse scrolled (699, 321) with delta (0, 0)
Screenshot: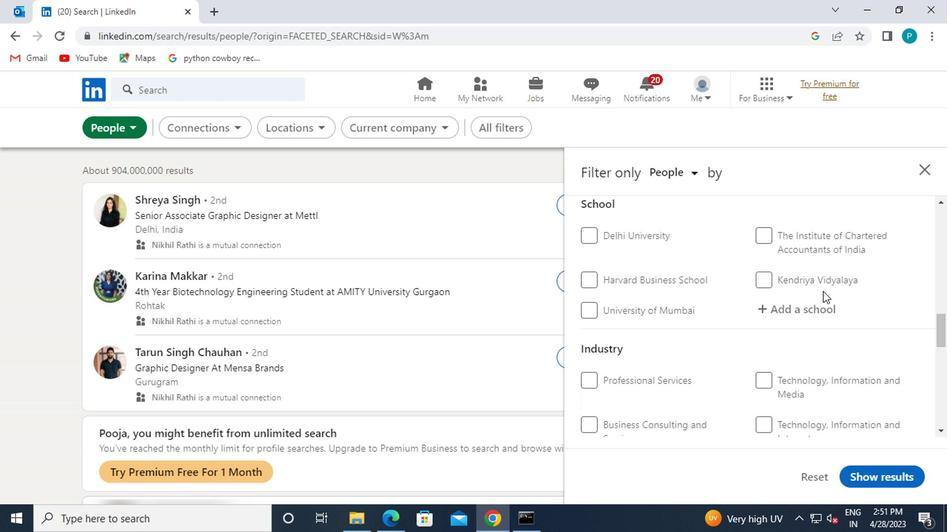 
Action: Mouse scrolled (699, 321) with delta (0, 0)
Screenshot: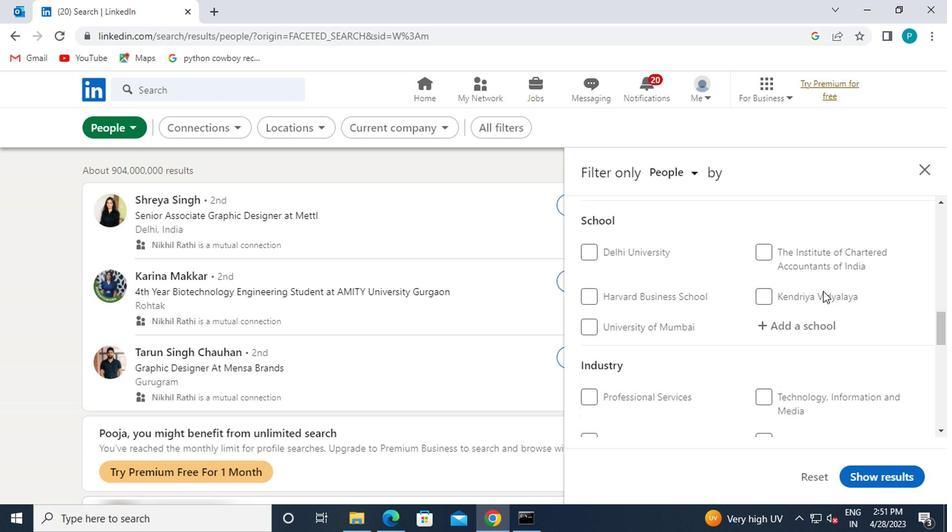
Action: Mouse moved to (699, 321)
Screenshot: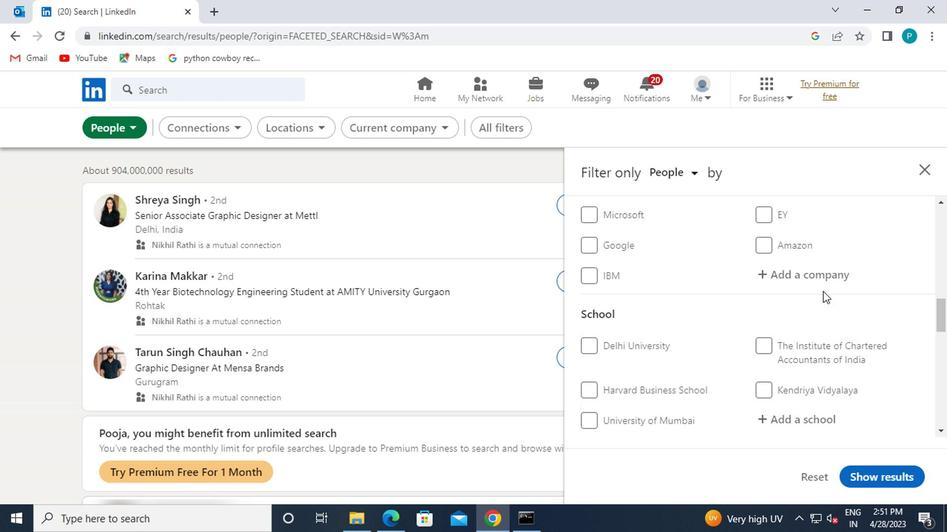 
Action: Mouse scrolled (699, 322) with delta (0, 0)
Screenshot: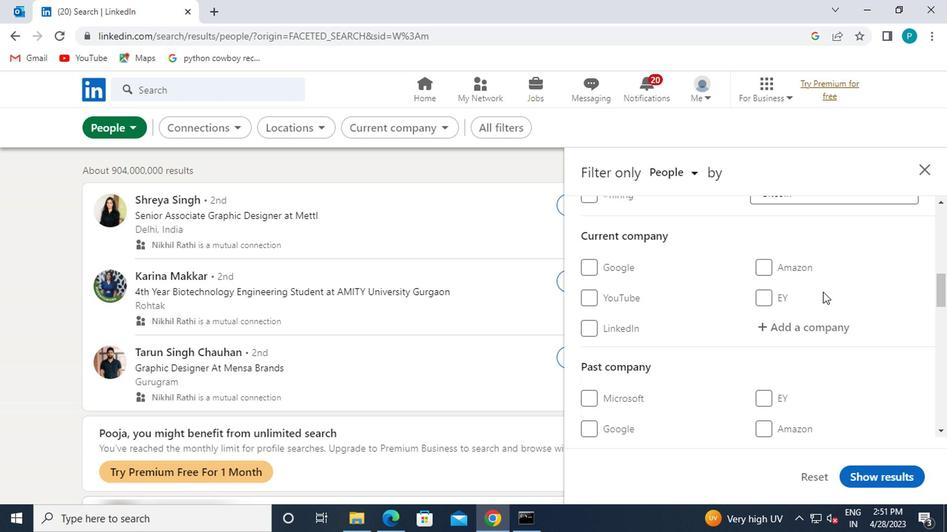 
Action: Mouse scrolled (699, 322) with delta (0, 0)
Screenshot: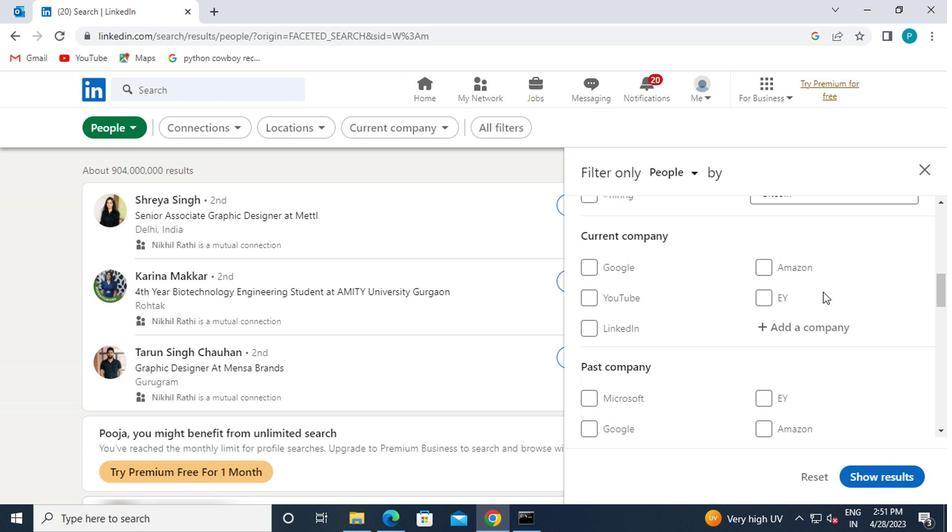 
Action: Mouse moved to (681, 392)
Screenshot: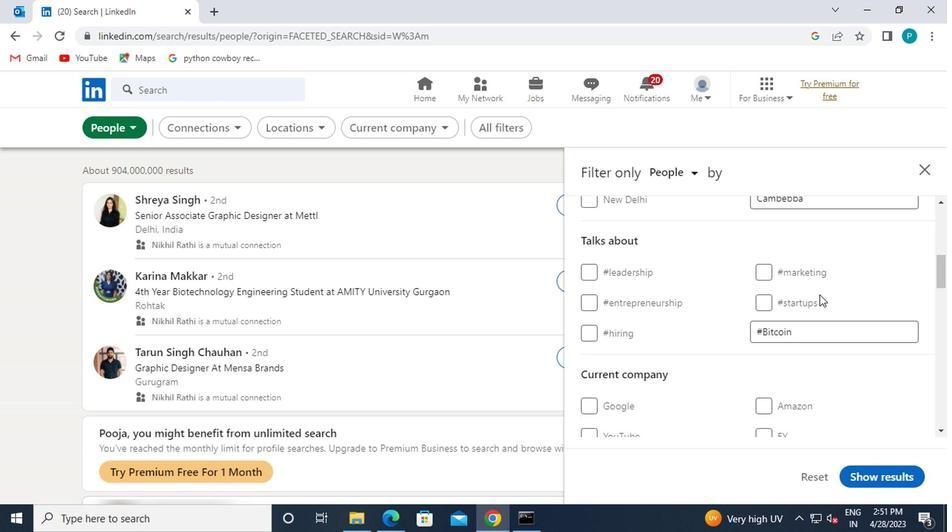 
Action: Mouse scrolled (681, 391) with delta (0, 0)
Screenshot: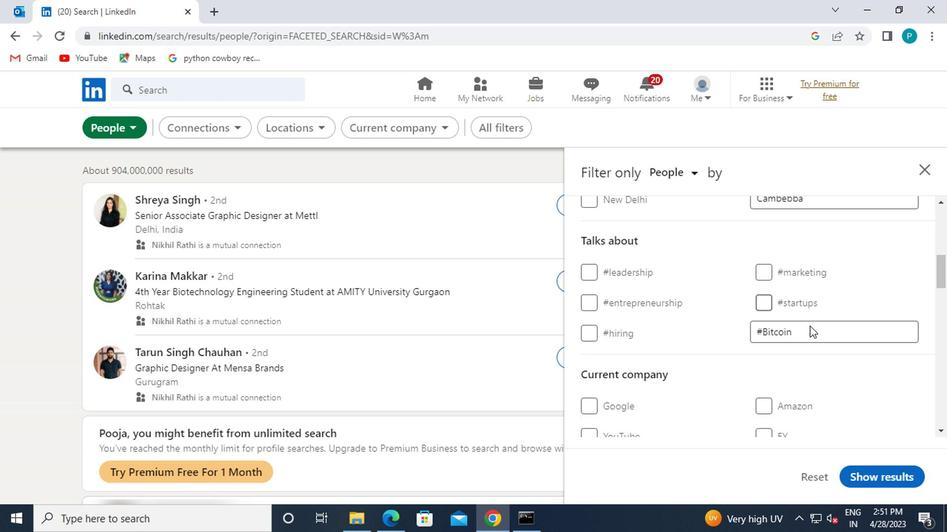
Action: Mouse pressed left at (681, 392)
Screenshot: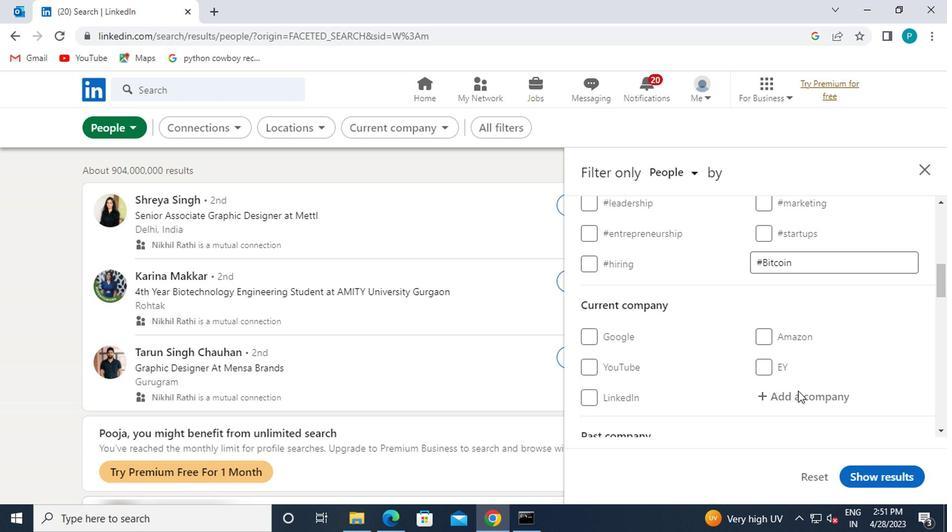 
Action: Mouse moved to (700, 403)
Screenshot: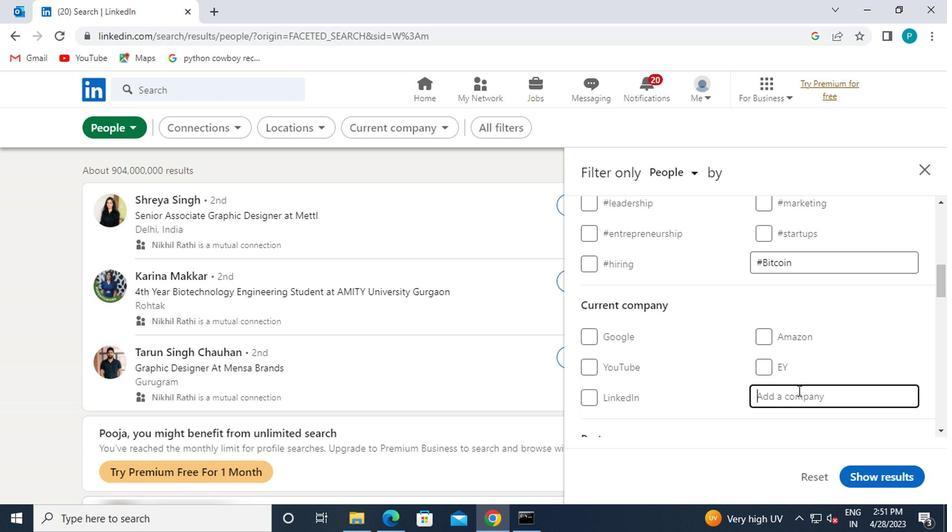 
Action: Key pressed <Key.caps_lock>M<Key.caps_lock>ORG
Screenshot: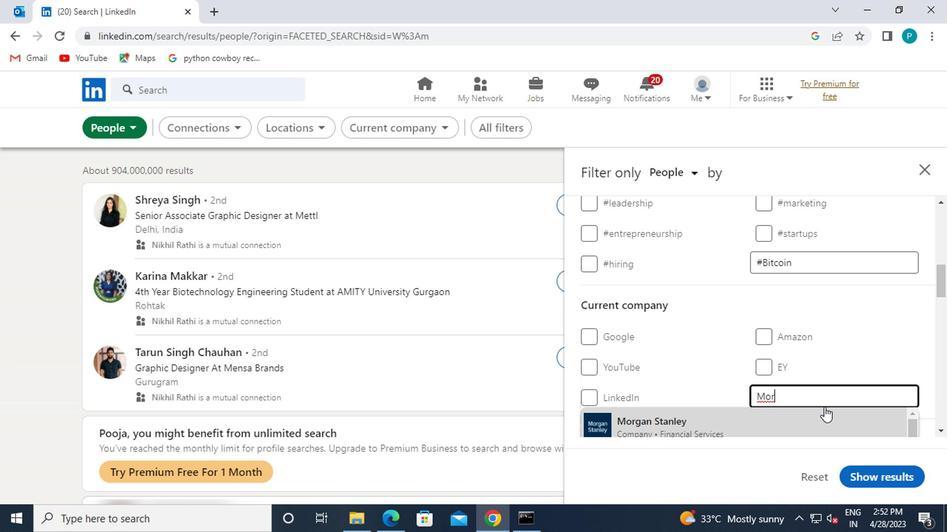 
Action: Mouse moved to (636, 406)
Screenshot: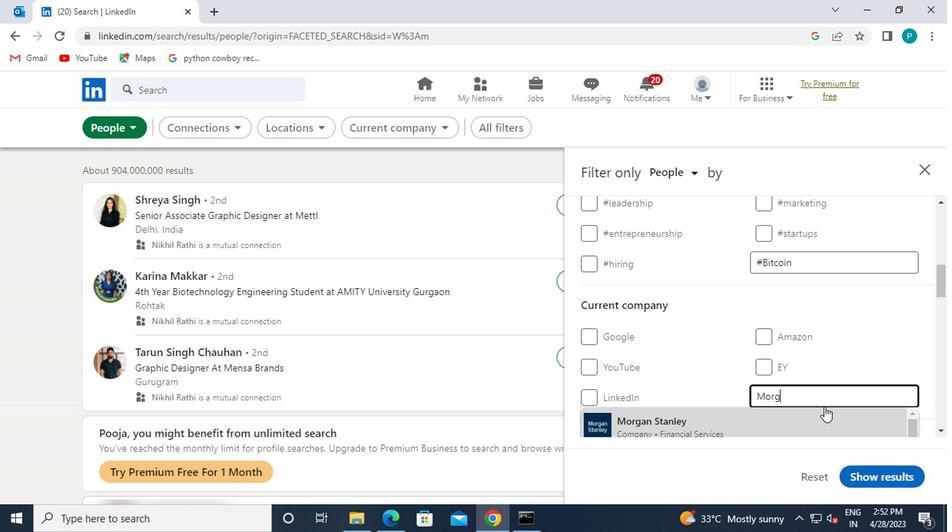 
Action: Key pressed A
Screenshot: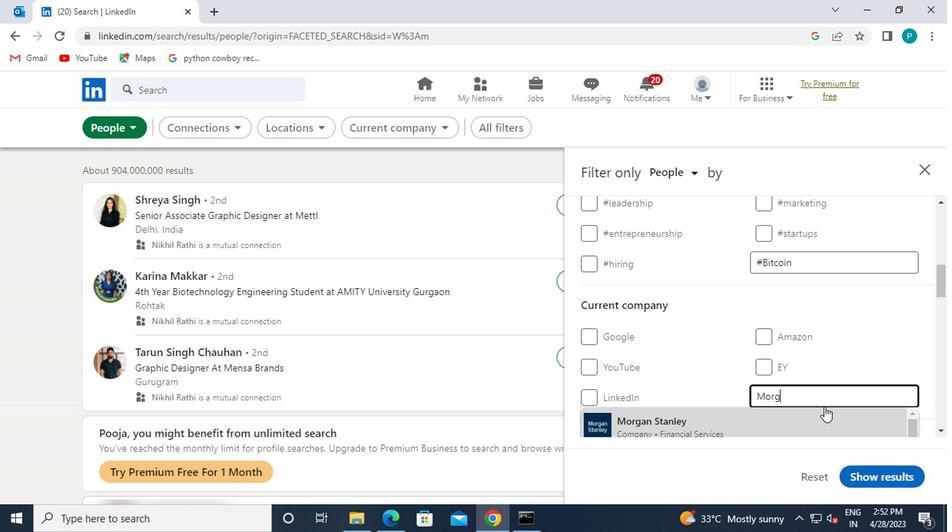 
Action: Mouse moved to (632, 409)
Screenshot: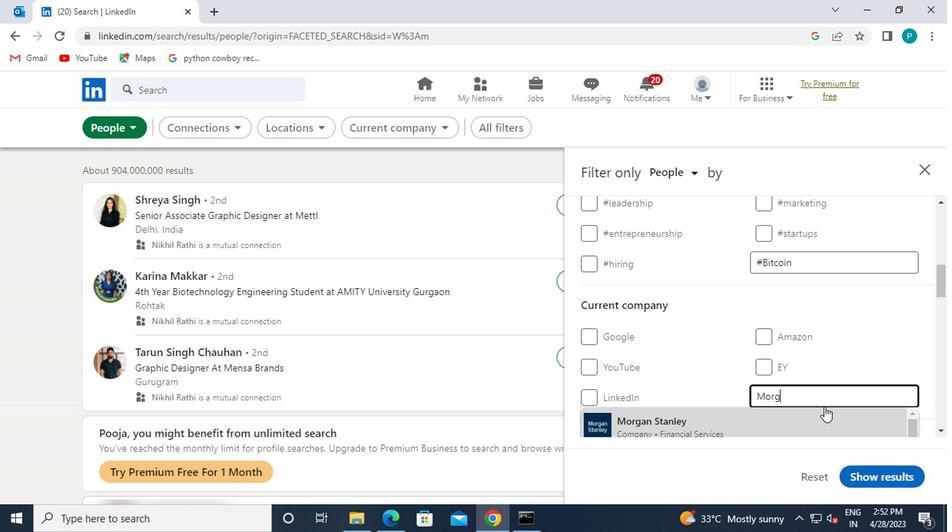 
Action: Key pressed N
Screenshot: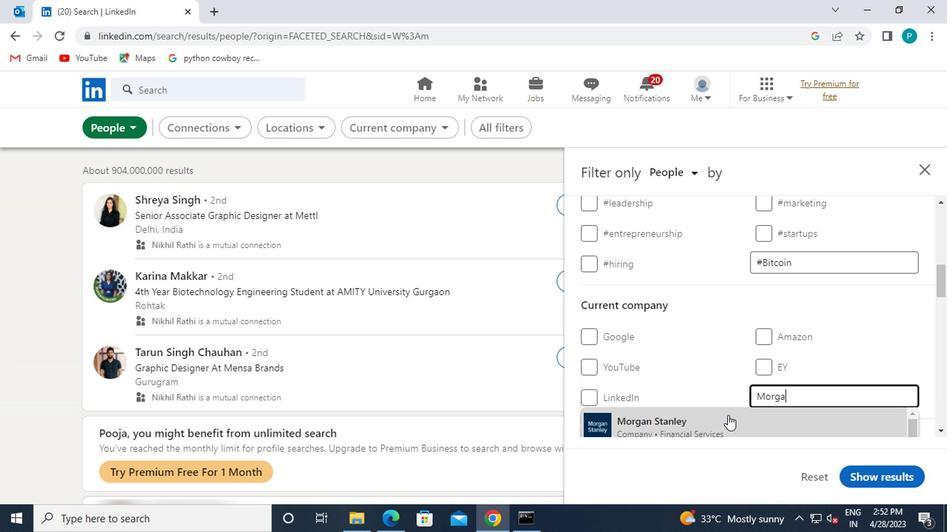
Action: Mouse moved to (595, 389)
Screenshot: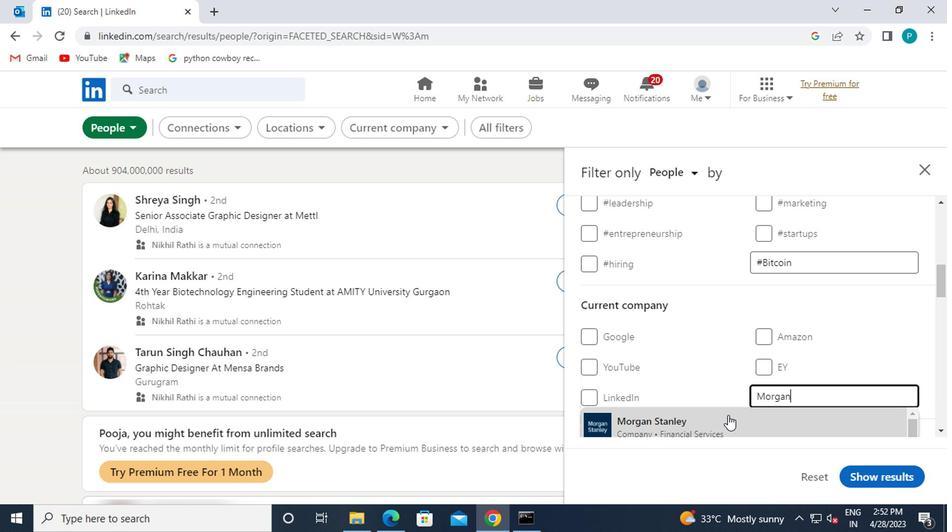 
Action: Mouse scrolled (595, 389) with delta (0, 0)
Screenshot: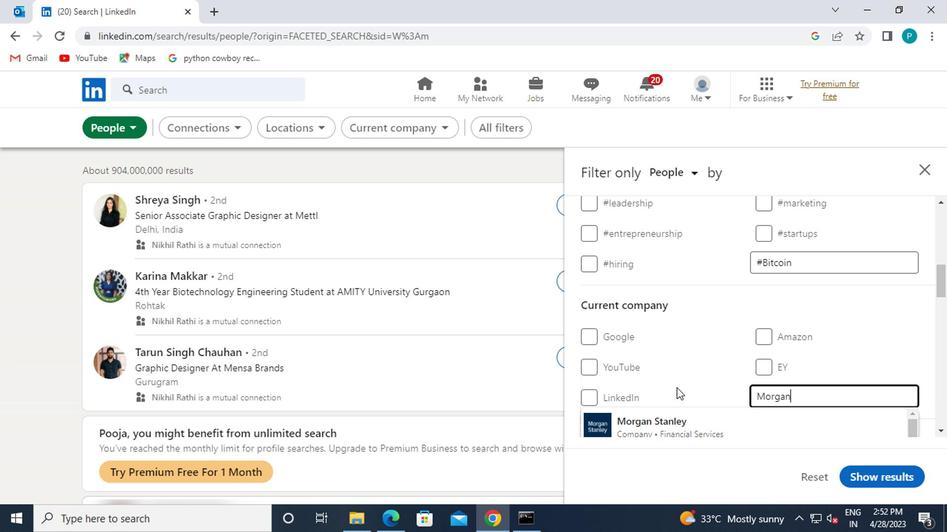 
Action: Mouse moved to (590, 390)
Screenshot: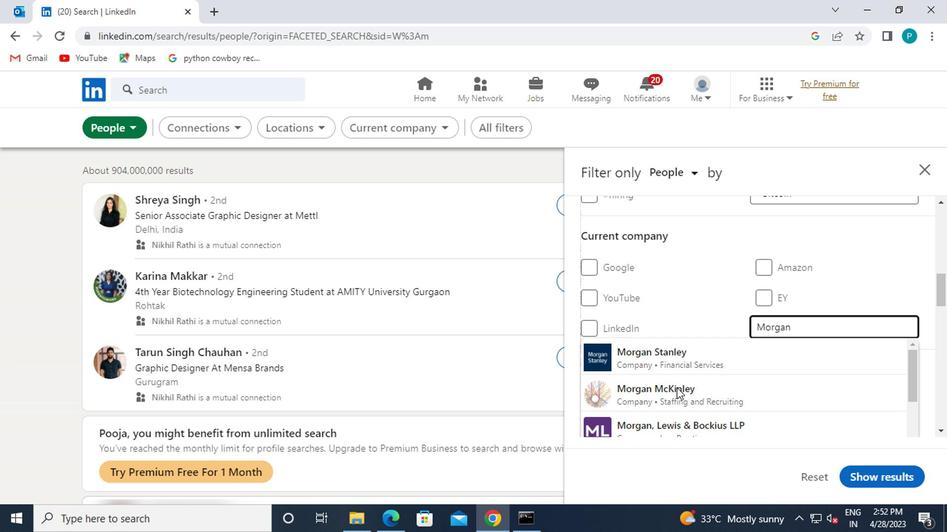 
Action: Mouse pressed left at (590, 390)
Screenshot: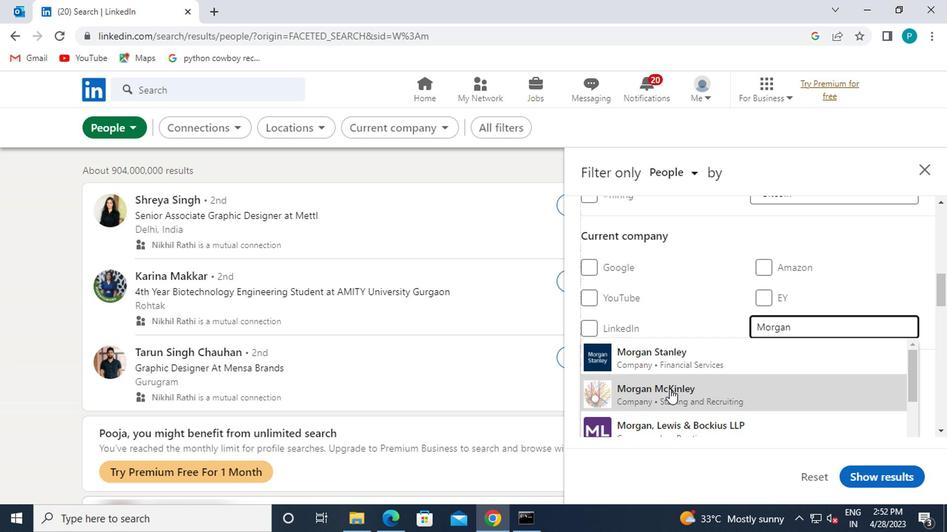 
Action: Mouse moved to (600, 375)
Screenshot: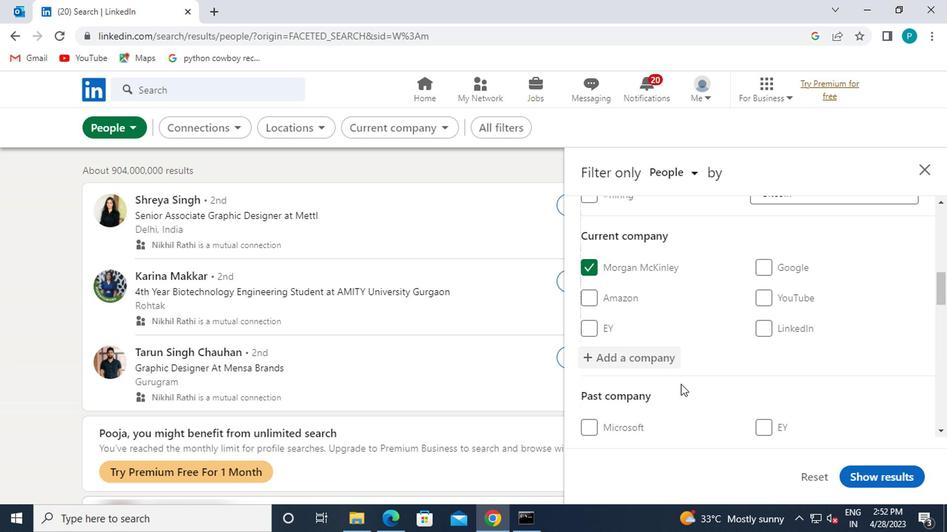 
Action: Mouse scrolled (600, 375) with delta (0, 0)
Screenshot: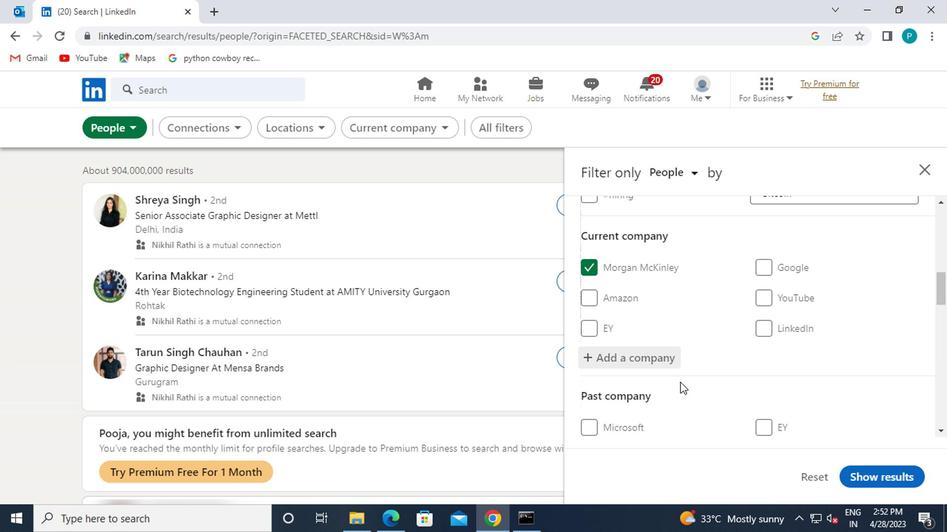 
Action: Mouse scrolled (600, 375) with delta (0, 0)
Screenshot: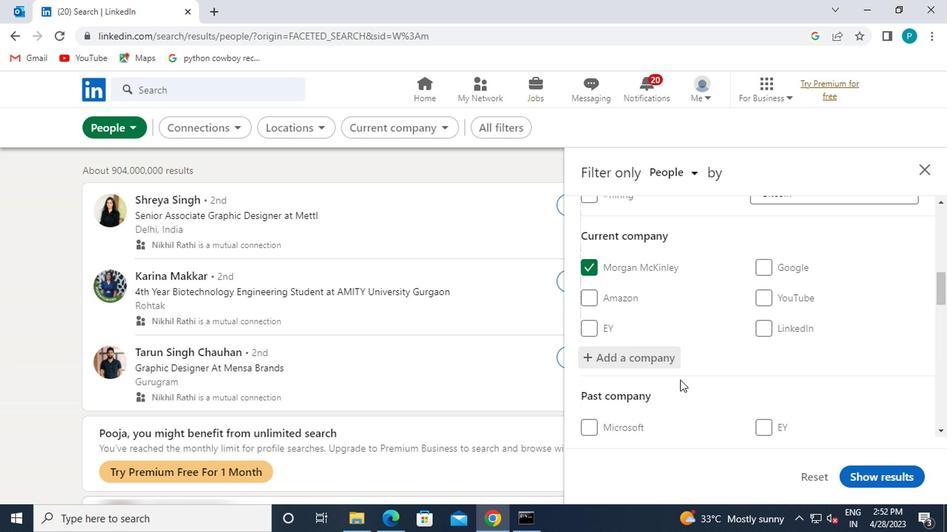 
Action: Mouse scrolled (600, 375) with delta (0, 0)
Screenshot: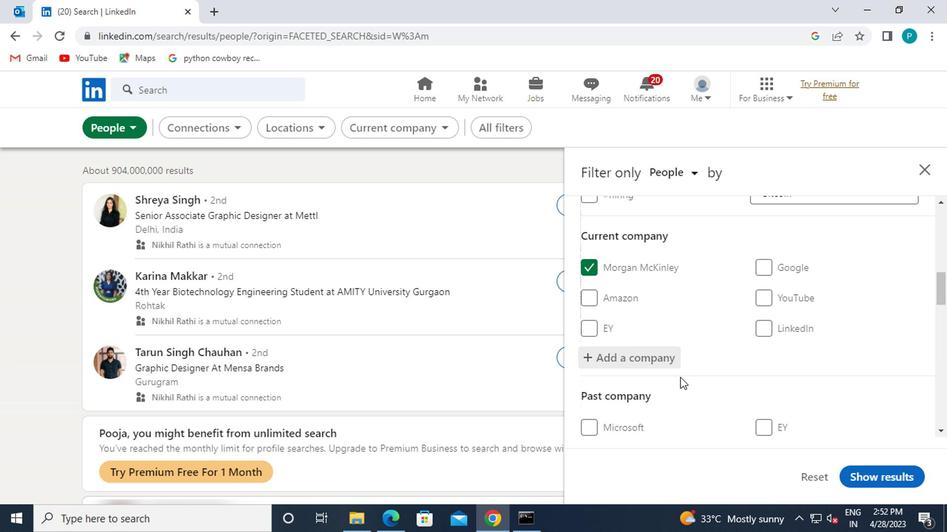 
Action: Mouse moved to (652, 409)
Screenshot: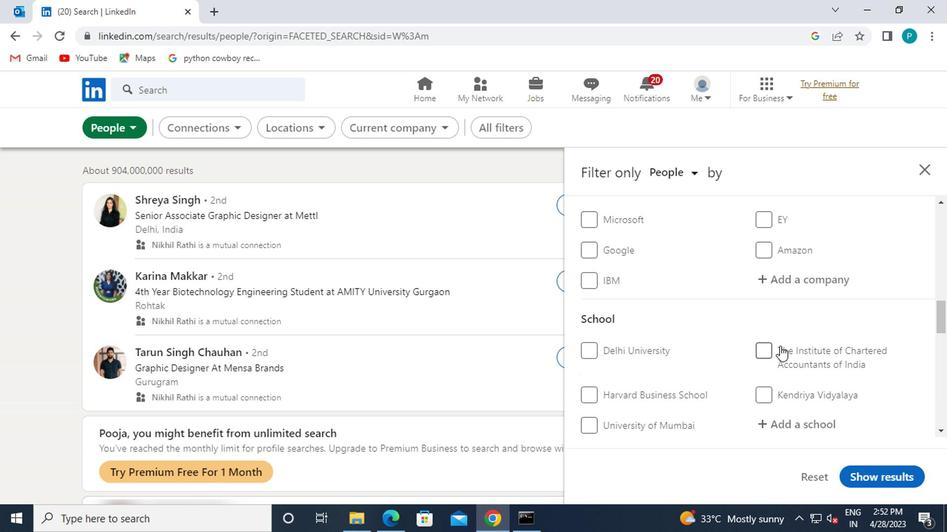 
Action: Mouse scrolled (652, 409) with delta (0, 0)
Screenshot: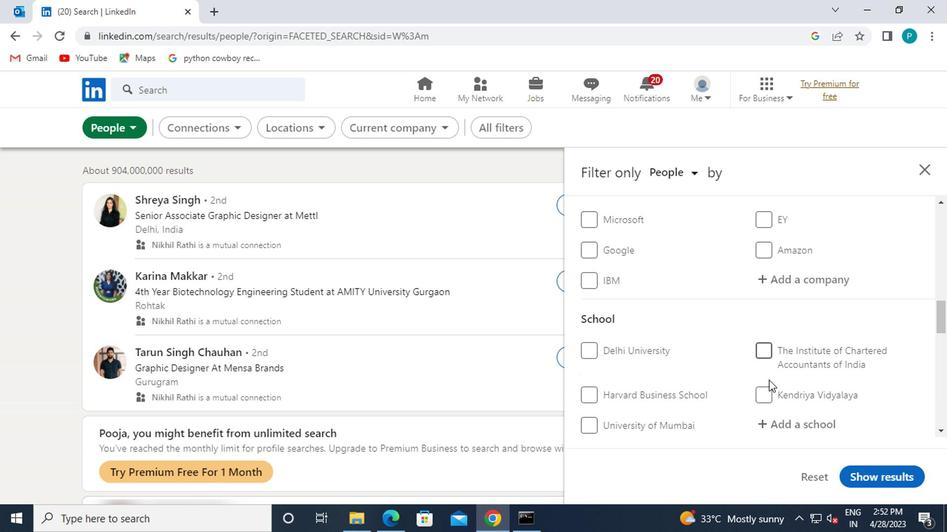 
Action: Mouse moved to (670, 367)
Screenshot: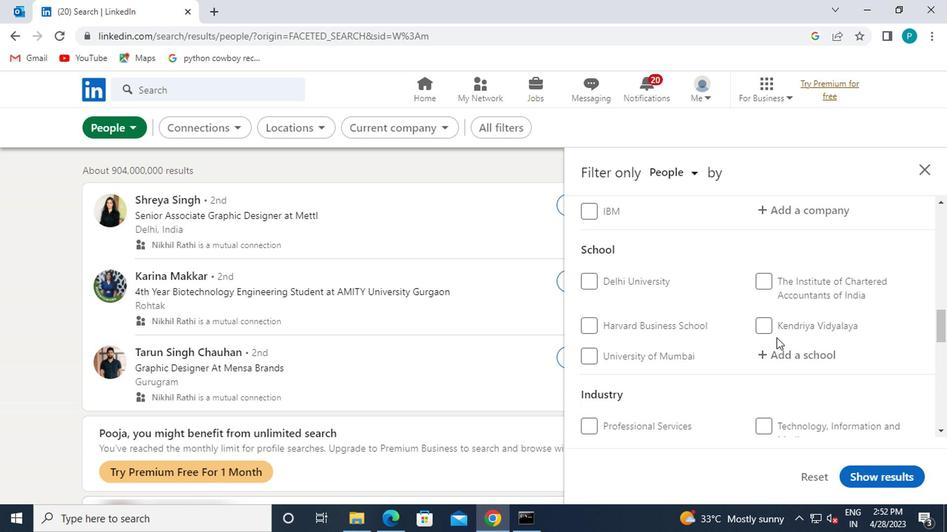 
Action: Mouse pressed left at (670, 367)
Screenshot: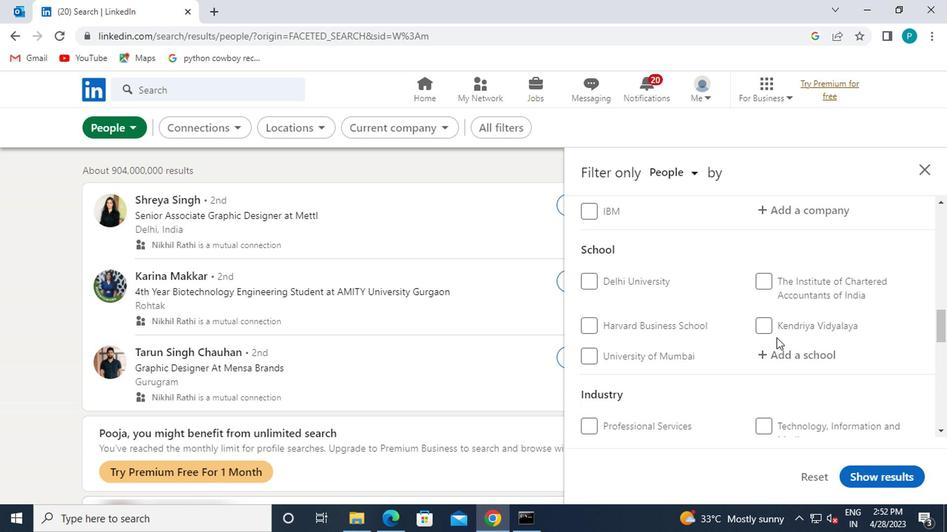 
Action: Mouse moved to (676, 360)
Screenshot: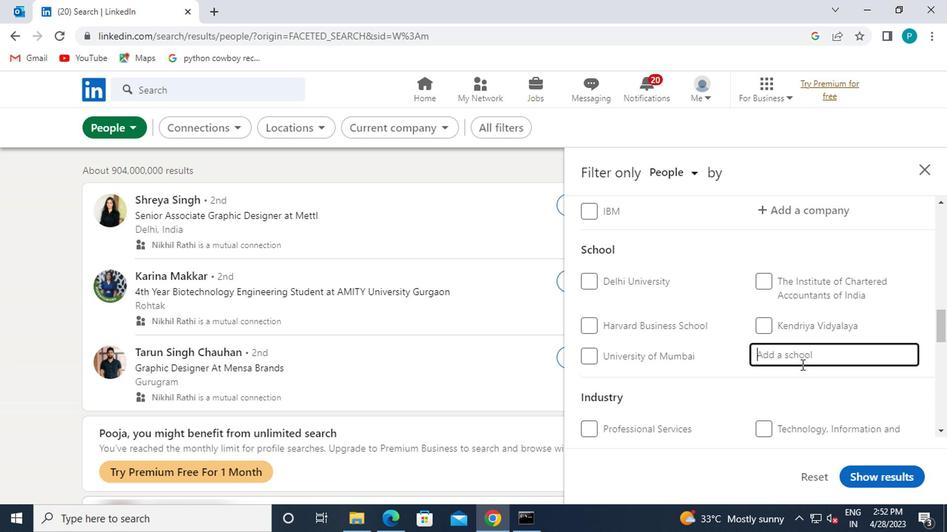 
Action: Key pressed <Key.caps_lock>I<Key.caps_lock>NSTITUTE
Screenshot: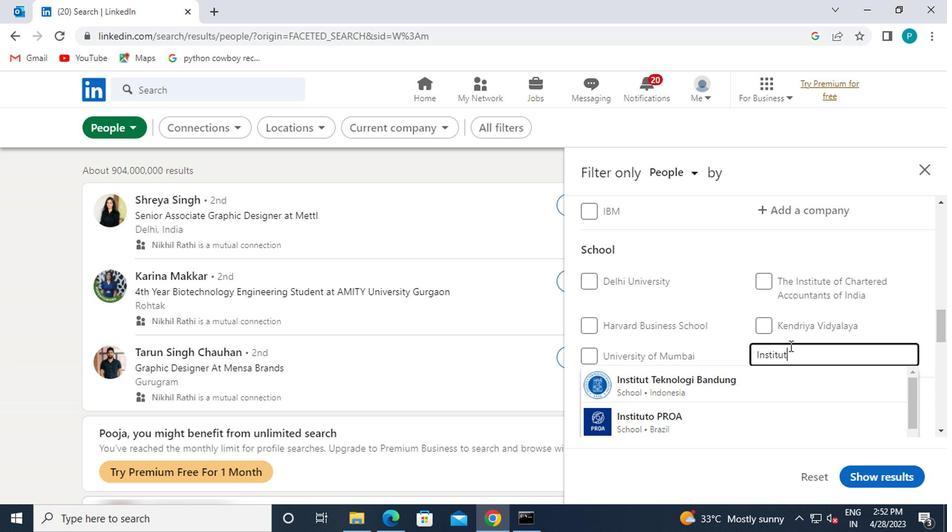 
Action: Mouse moved to (665, 364)
Screenshot: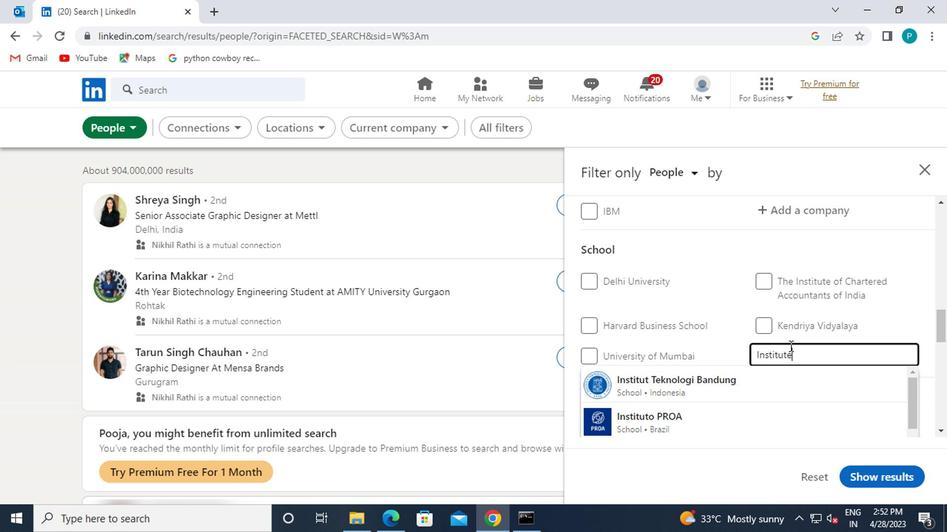 
Action: Key pressed <Key.space>OF<Key.space><Key.caps_lock>T<Key.caps_lock>ECHNOLOGY<Key.backspace><Key.backspace><Key.backspace><Key.backspace><Key.backspace>CAL
Screenshot: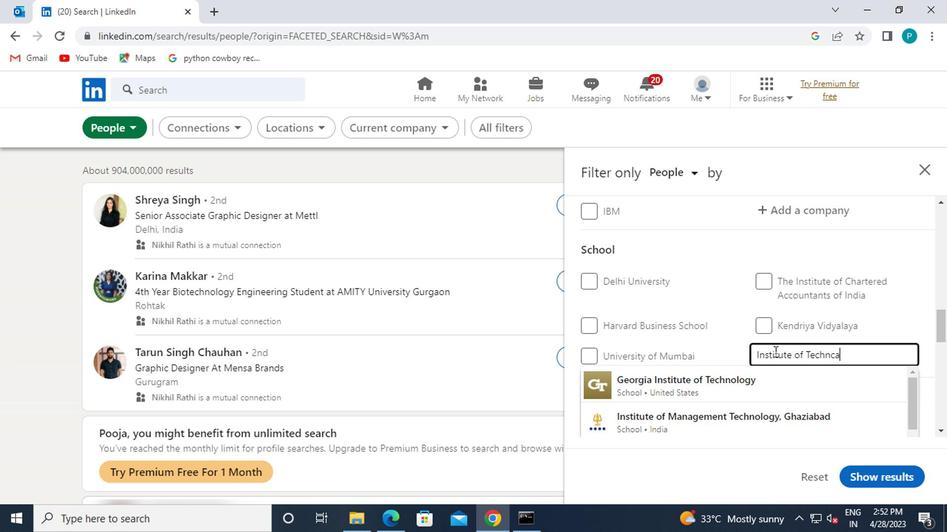 
Action: Mouse moved to (660, 391)
Screenshot: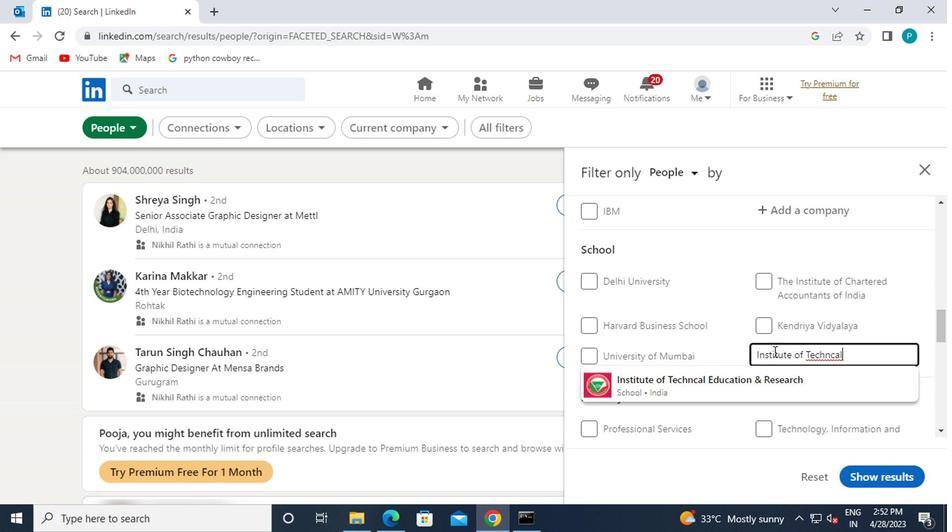 
Action: Mouse pressed left at (660, 391)
Screenshot: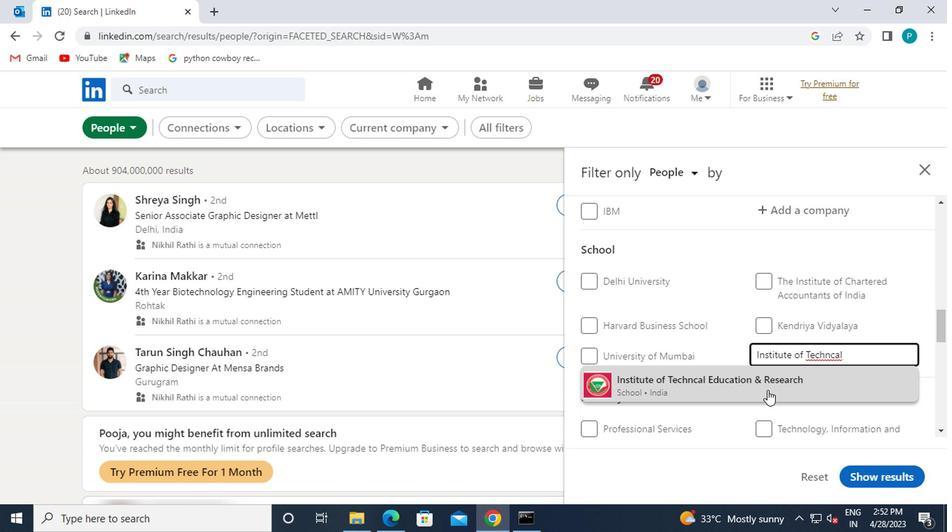 
Action: Mouse moved to (660, 389)
Screenshot: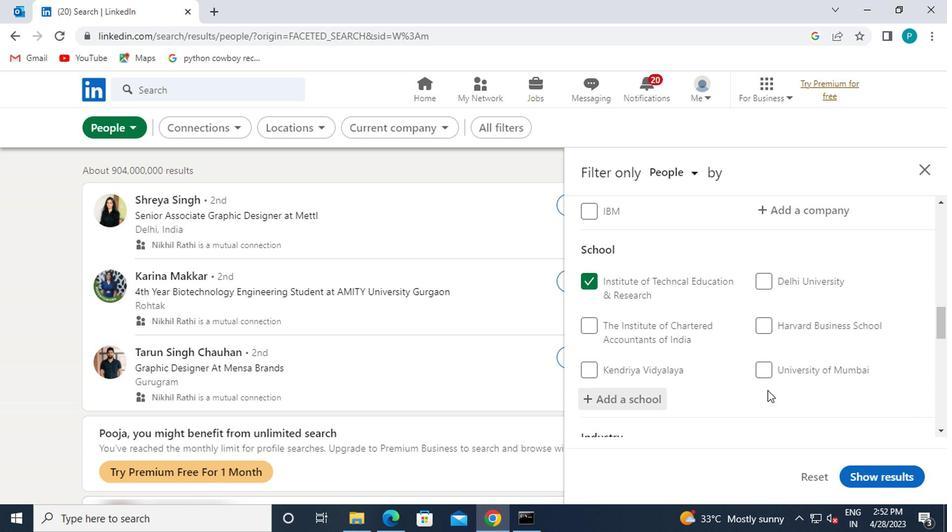 
Action: Mouse scrolled (660, 389) with delta (0, 0)
Screenshot: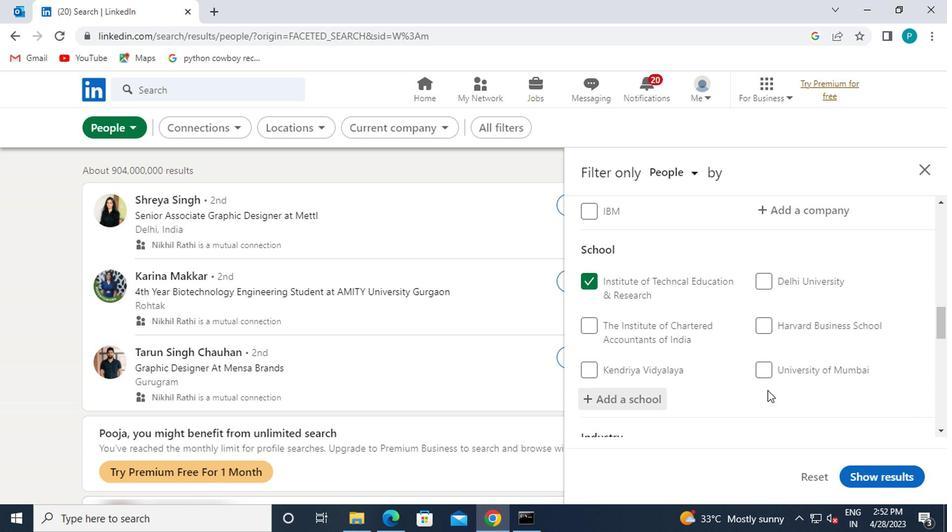 
Action: Mouse moved to (660, 389)
Screenshot: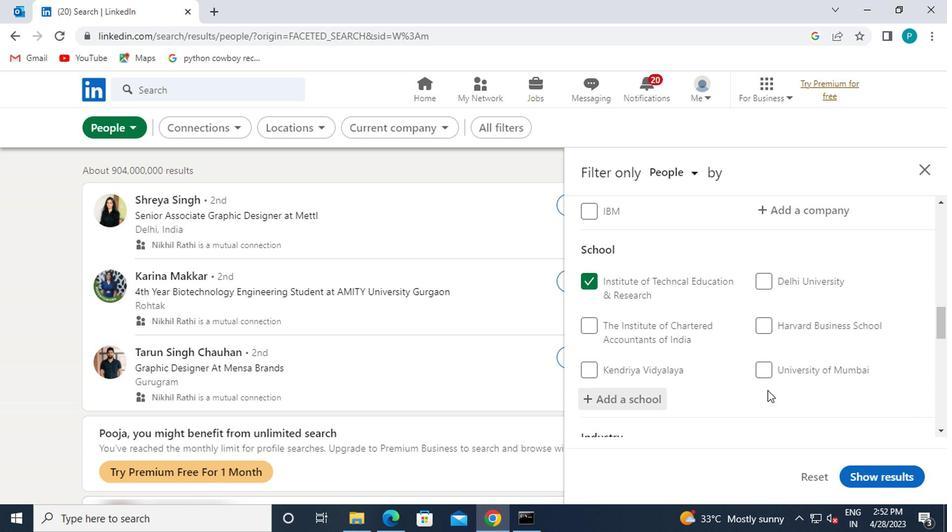 
Action: Mouse scrolled (660, 388) with delta (0, 0)
Screenshot: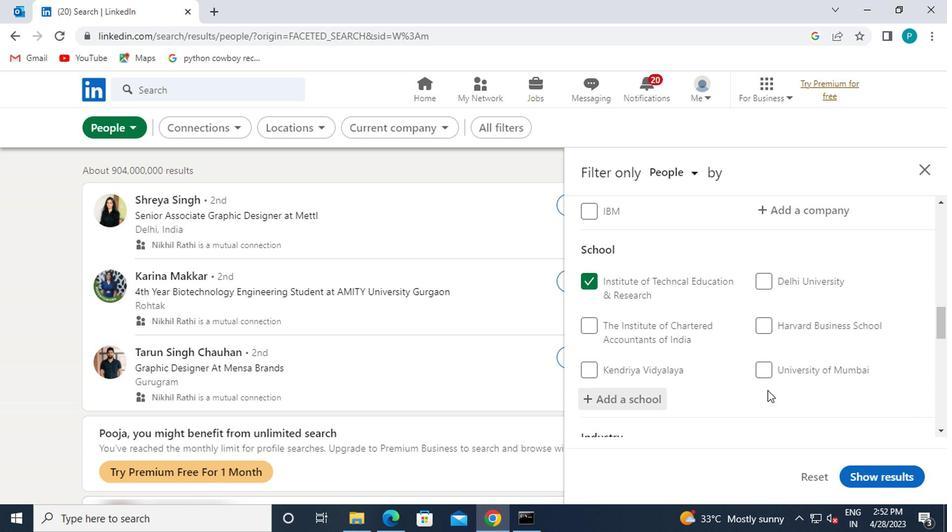 
Action: Mouse moved to (660, 387)
Screenshot: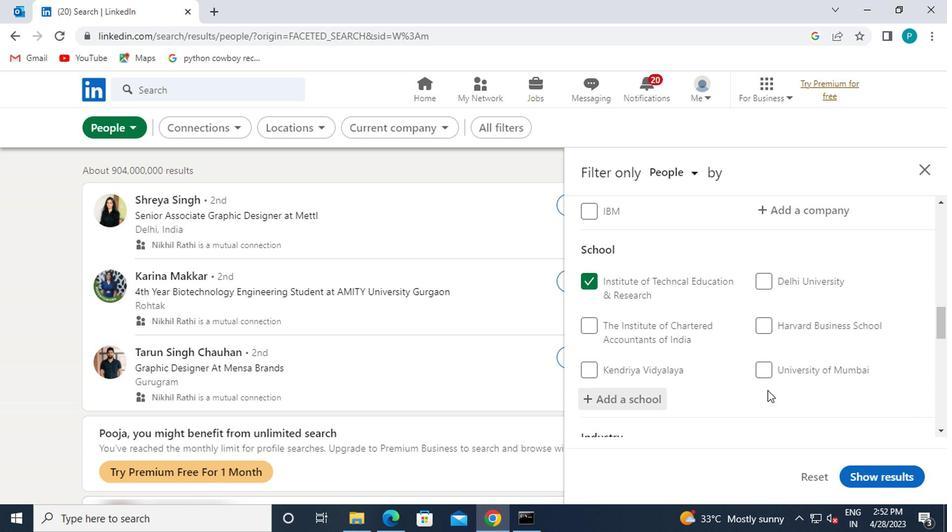 
Action: Mouse scrolled (660, 387) with delta (0, 0)
Screenshot: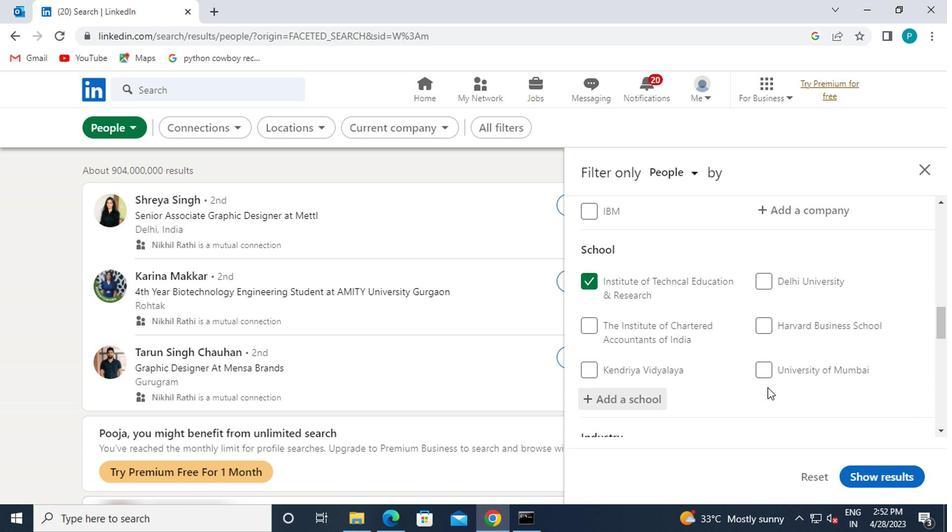 
Action: Mouse moved to (678, 366)
Screenshot: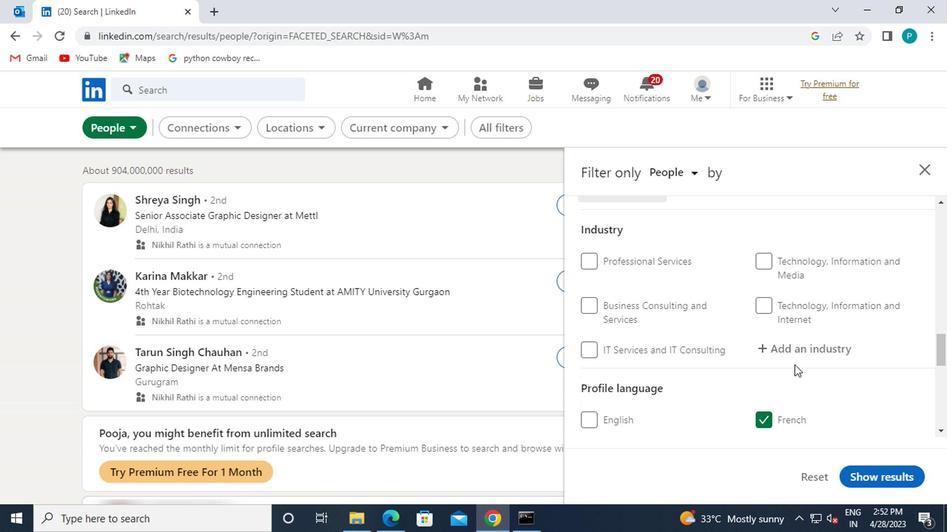 
Action: Mouse pressed left at (678, 366)
Screenshot: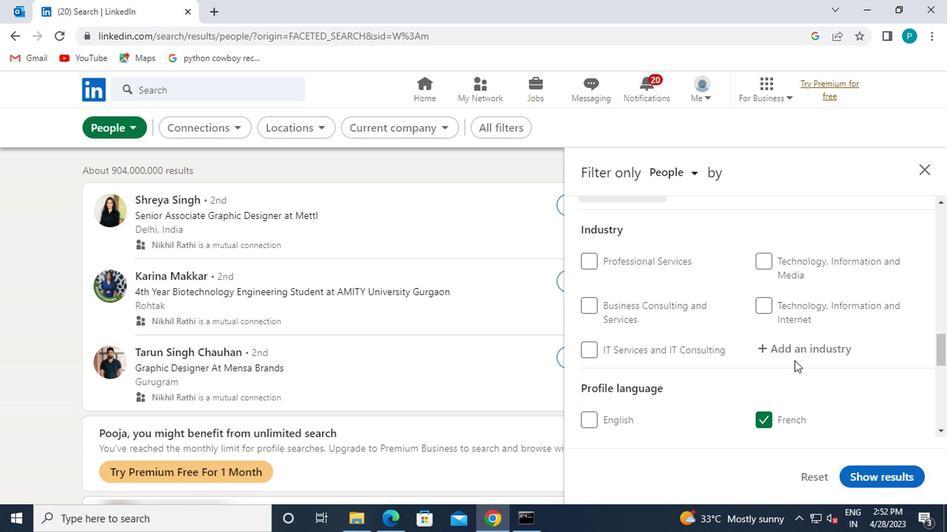
Action: Mouse moved to (672, 367)
Screenshot: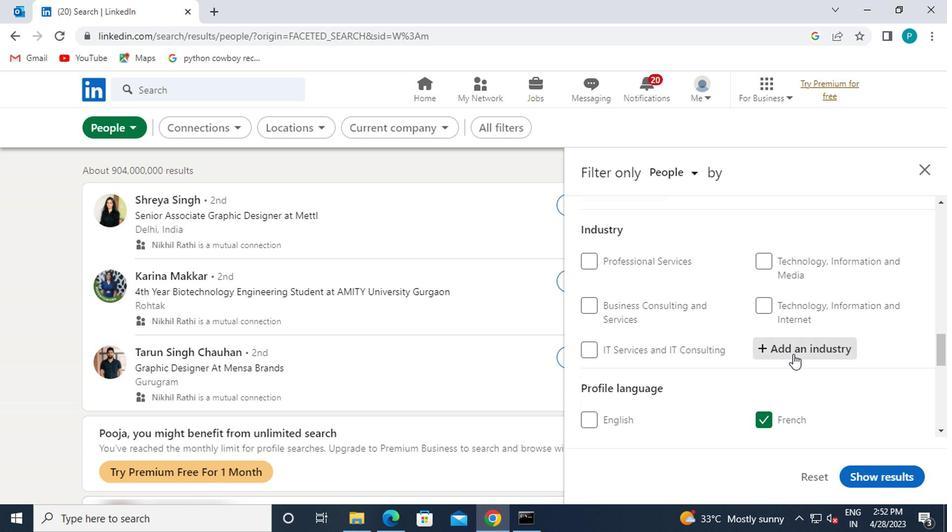 
Action: Key pressed <Key.caps_lock>C<Key.caps_lock>HILD
Screenshot: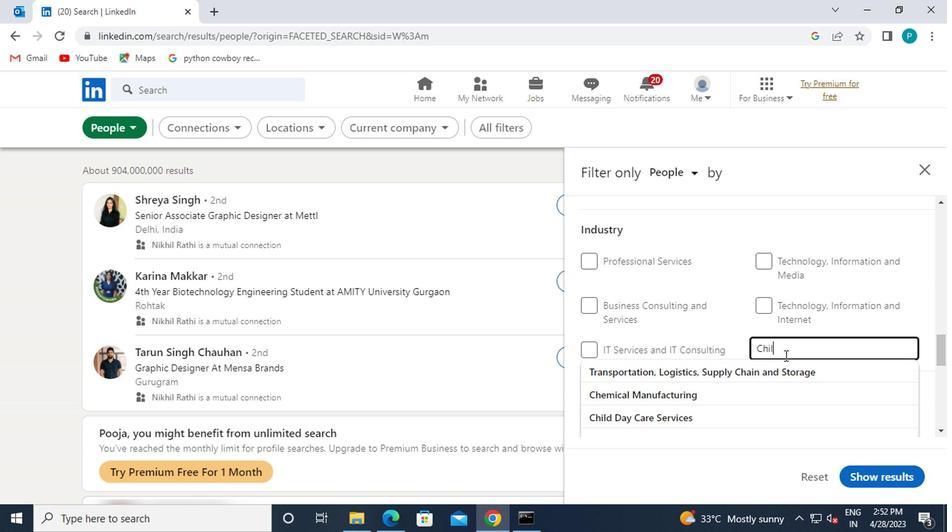 
Action: Mouse moved to (664, 376)
Screenshot: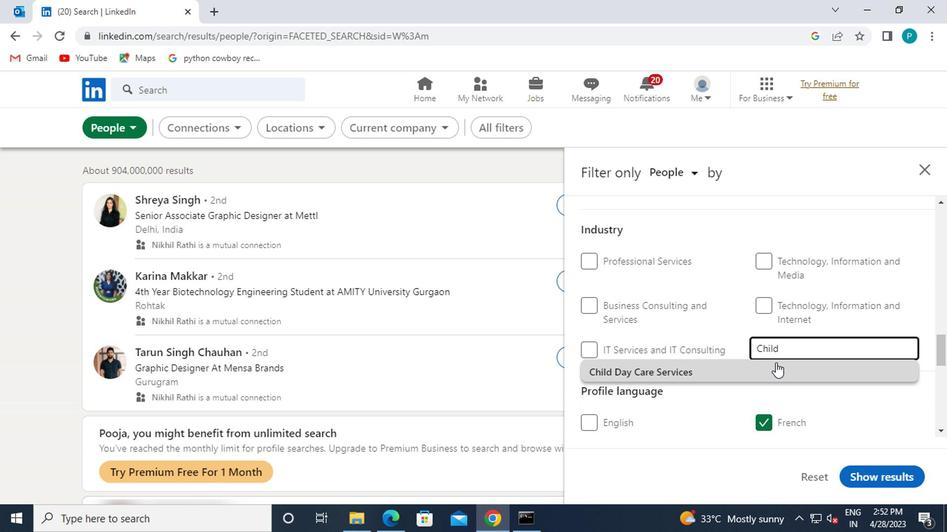 
Action: Mouse pressed left at (664, 376)
Screenshot: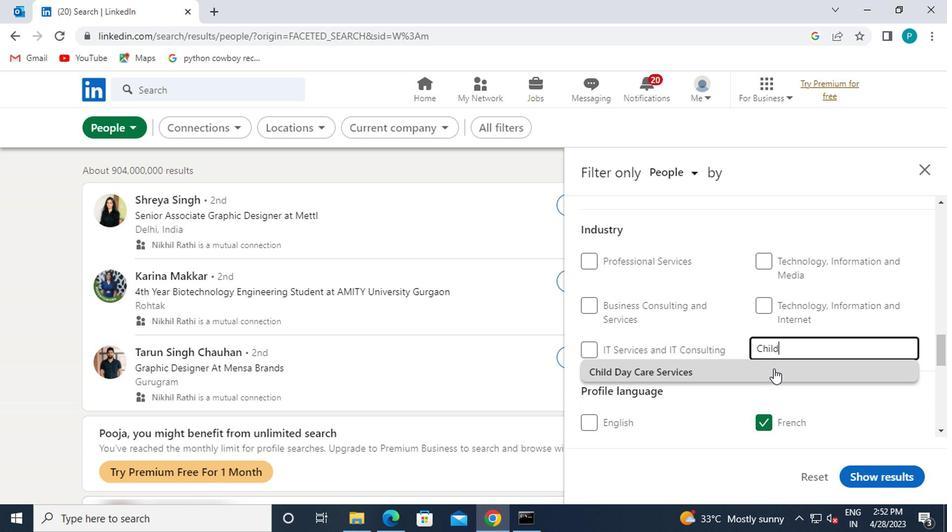 
Action: Mouse moved to (663, 377)
Screenshot: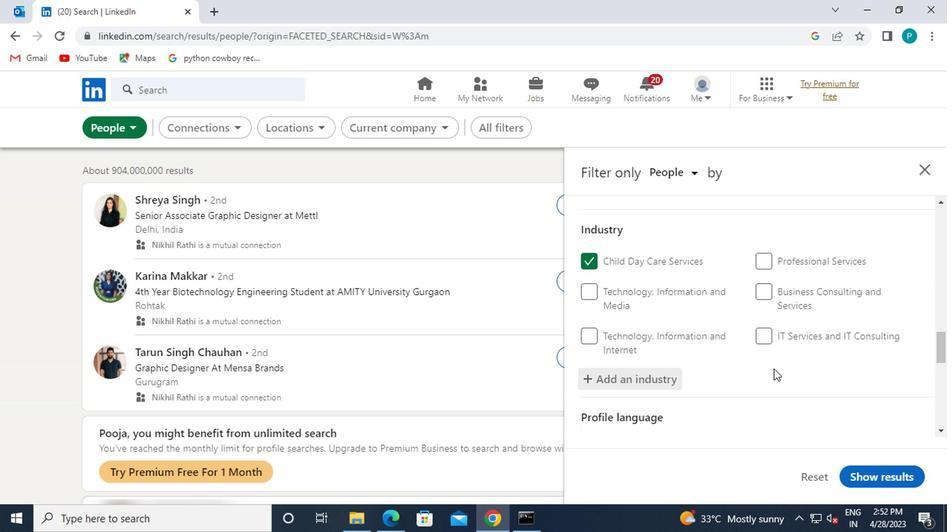 
Action: Mouse scrolled (663, 376) with delta (0, 0)
Screenshot: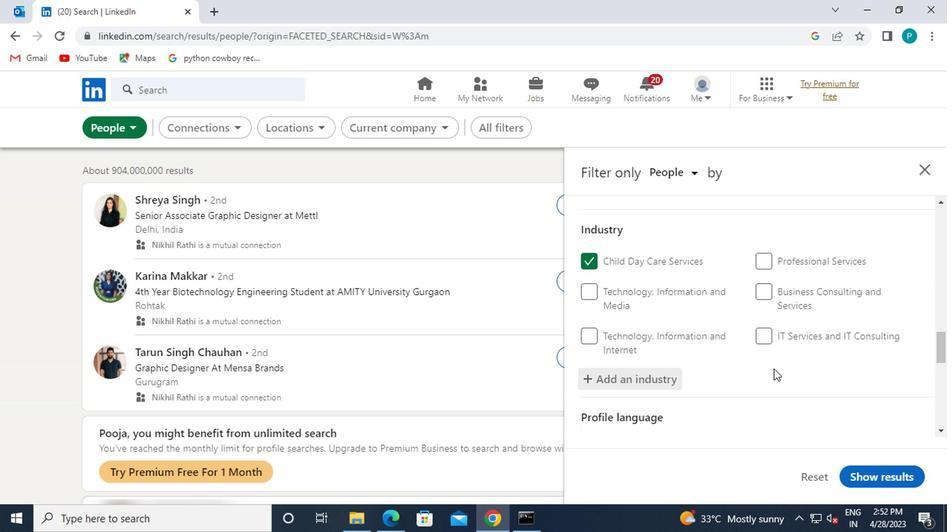 
Action: Mouse scrolled (663, 376) with delta (0, 0)
Screenshot: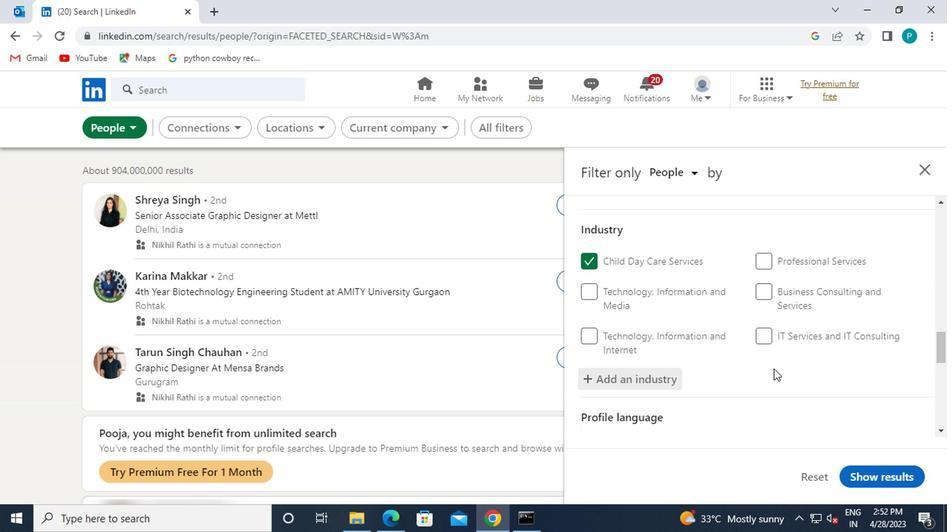 
Action: Mouse scrolled (663, 376) with delta (0, 0)
Screenshot: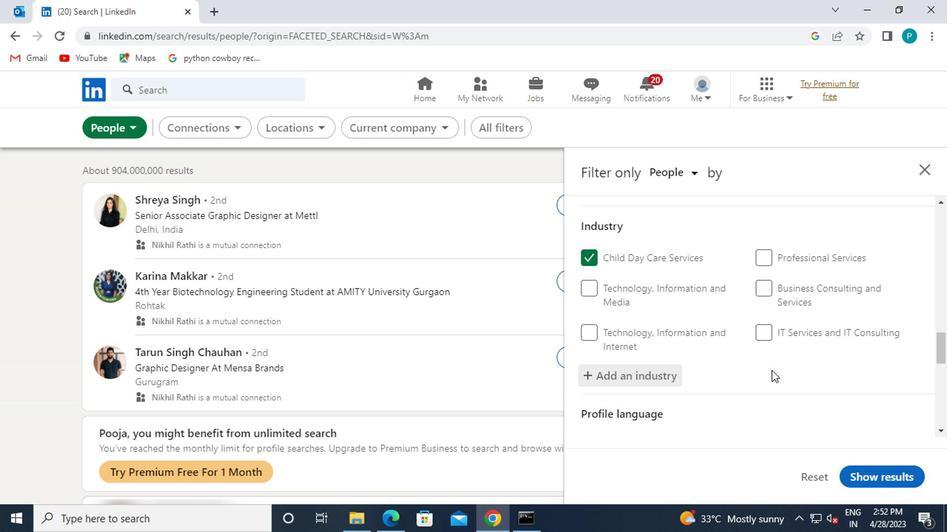
Action: Mouse moved to (662, 377)
Screenshot: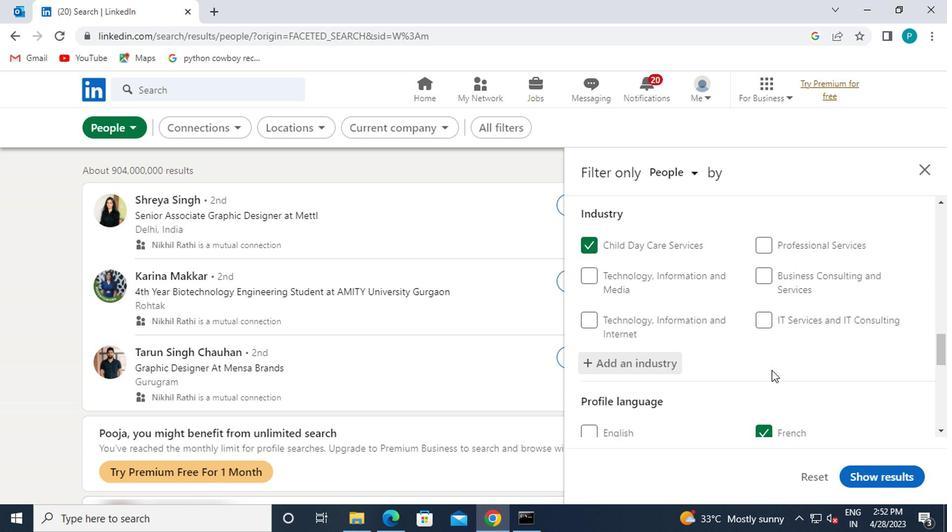 
Action: Mouse scrolled (662, 377) with delta (0, 0)
Screenshot: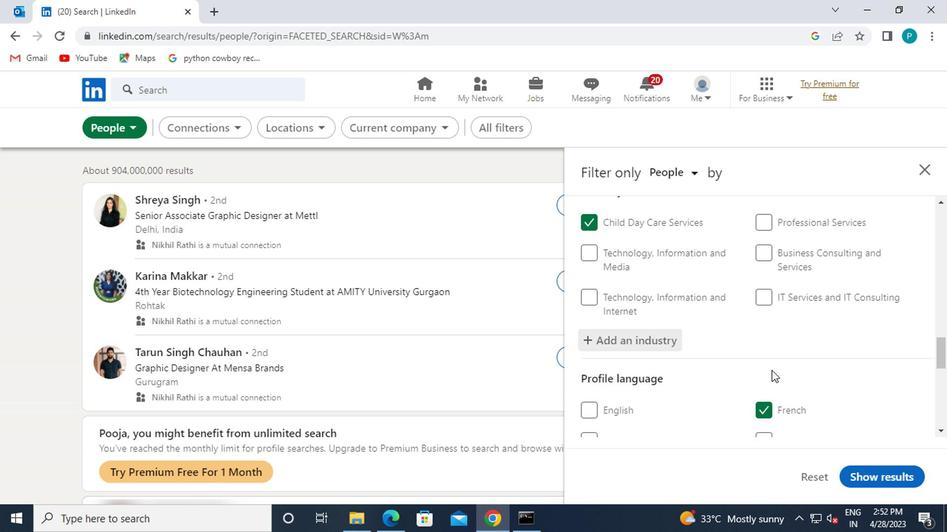 
Action: Mouse moved to (660, 371)
Screenshot: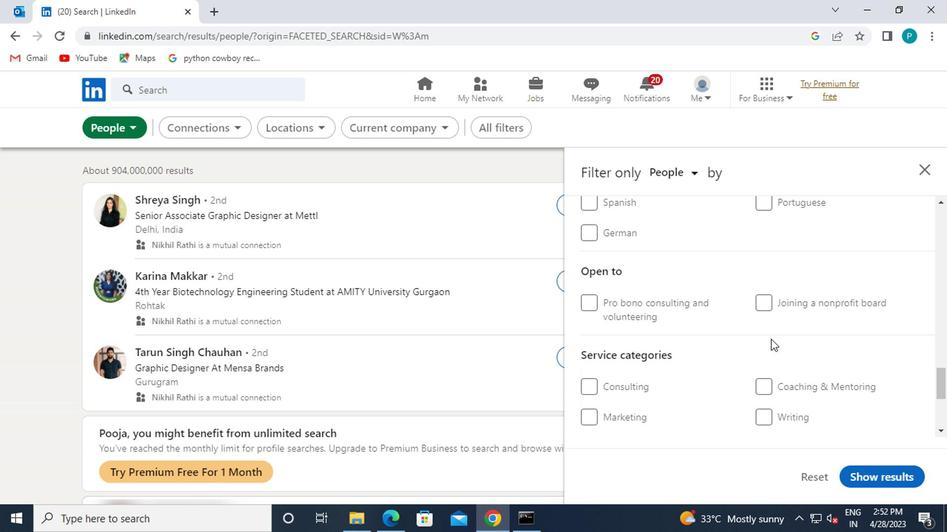
Action: Mouse scrolled (660, 371) with delta (0, 0)
Screenshot: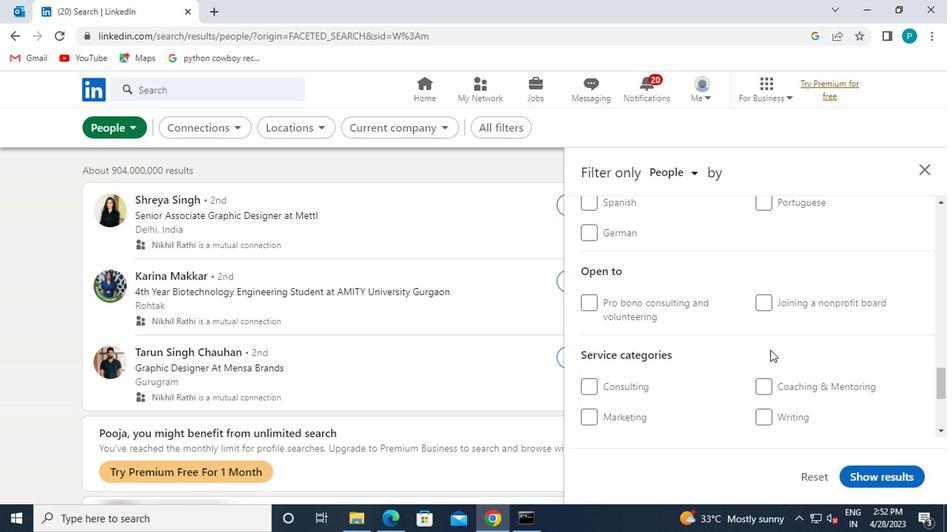 
Action: Mouse moved to (664, 379)
Screenshot: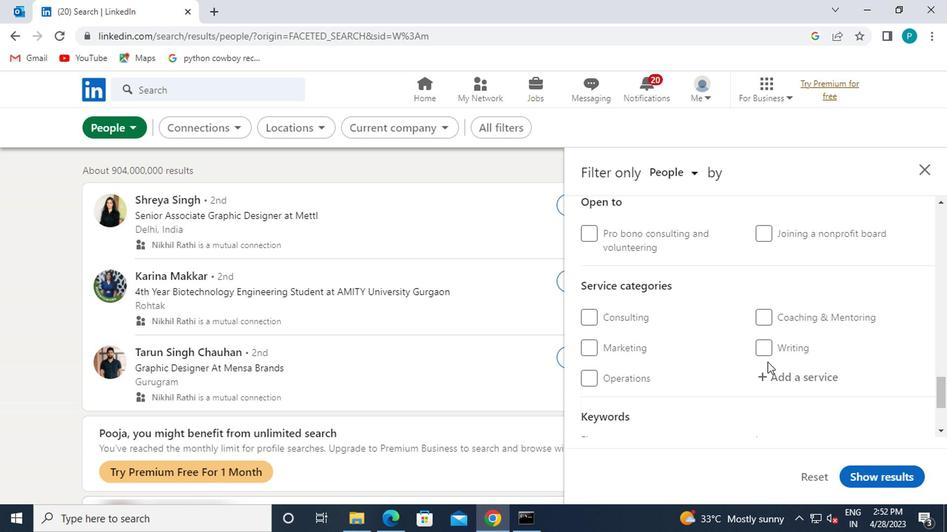 
Action: Mouse pressed left at (664, 379)
Screenshot: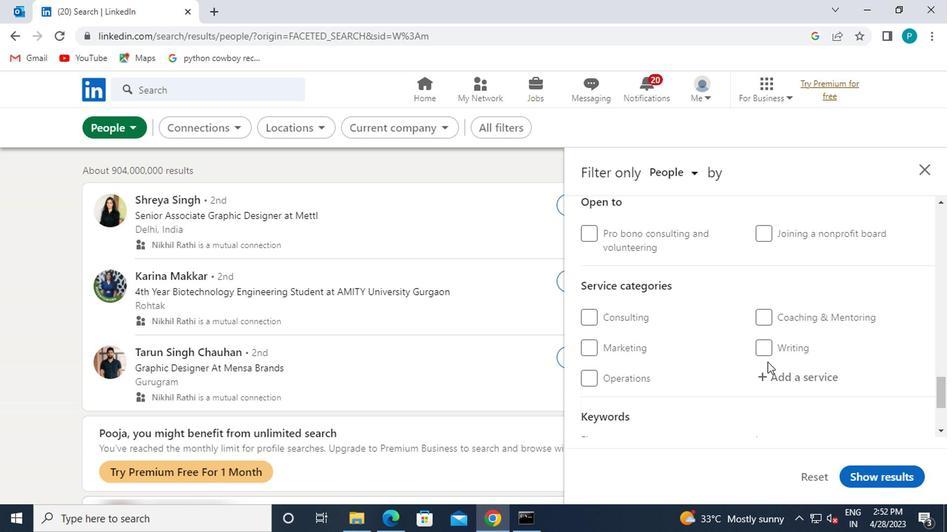 
Action: Mouse moved to (677, 378)
Screenshot: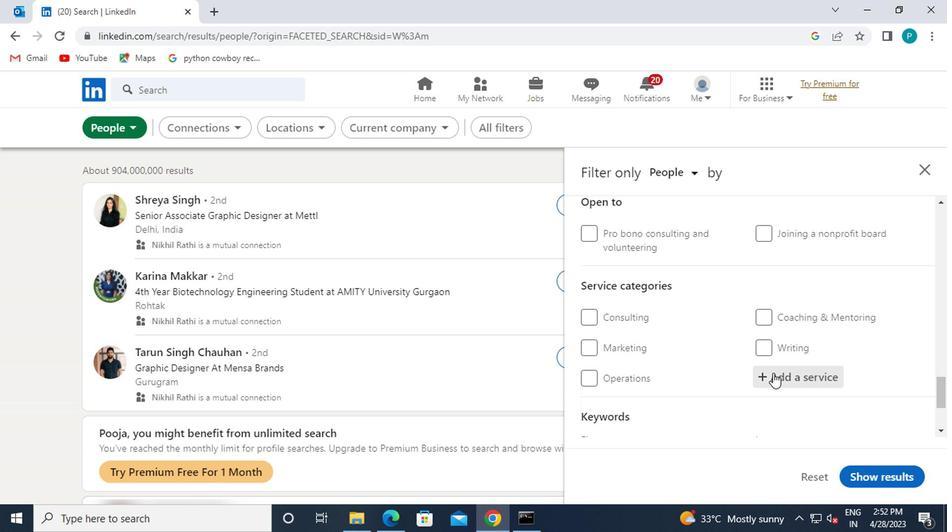 
Action: Key pressed <Key.caps_lock>F<Key.caps_lock>ILE
Screenshot: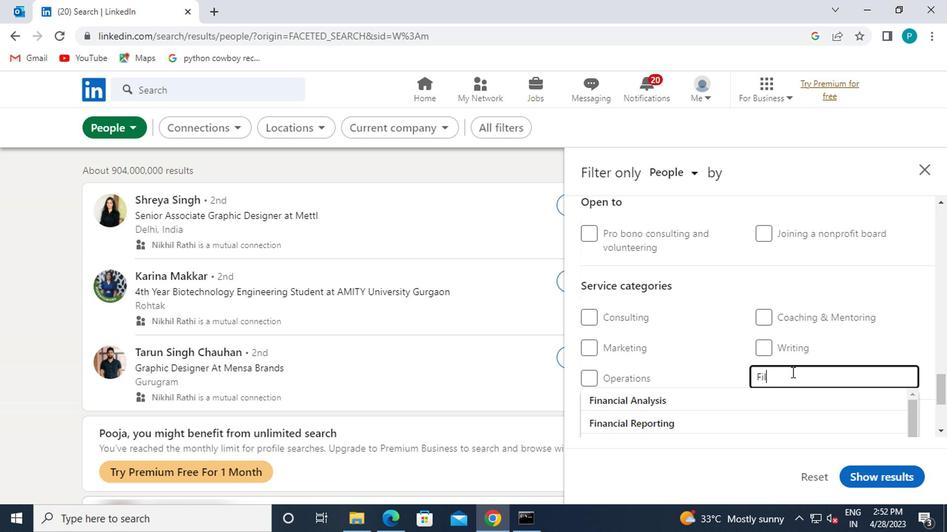 
Action: Mouse moved to (676, 400)
Screenshot: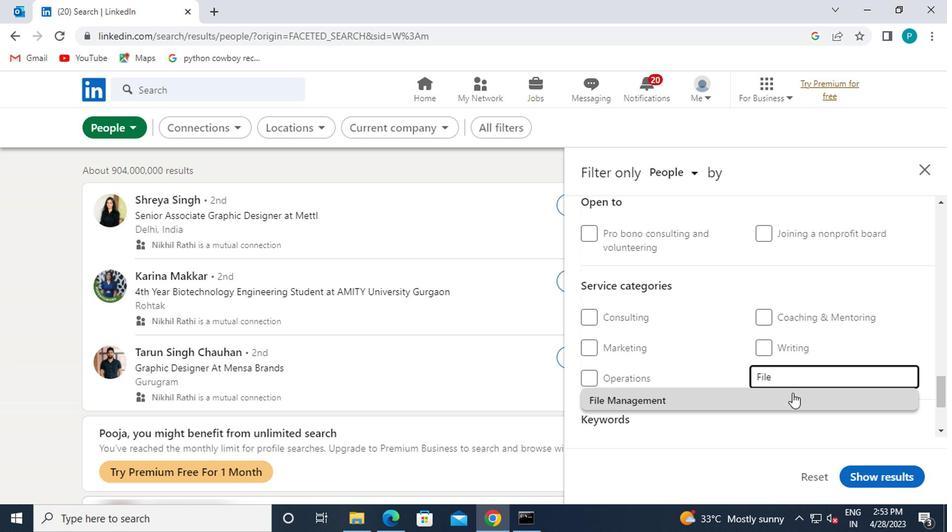 
Action: Mouse pressed left at (676, 400)
Screenshot: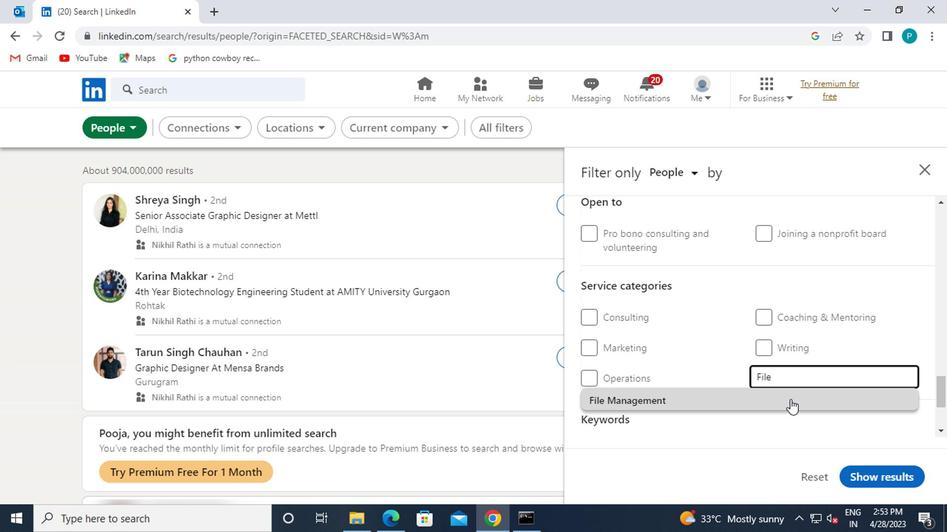 
Action: Mouse moved to (645, 383)
Screenshot: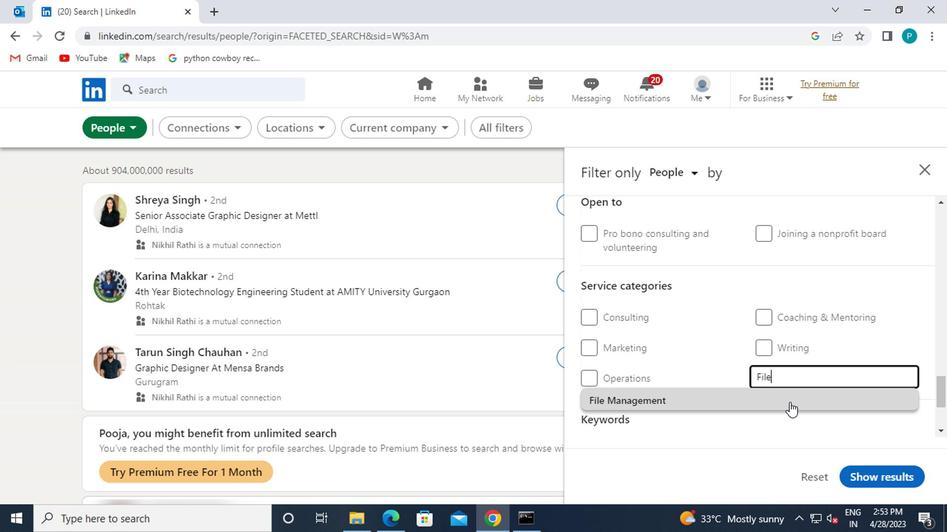 
Action: Mouse scrolled (645, 383) with delta (0, 0)
Screenshot: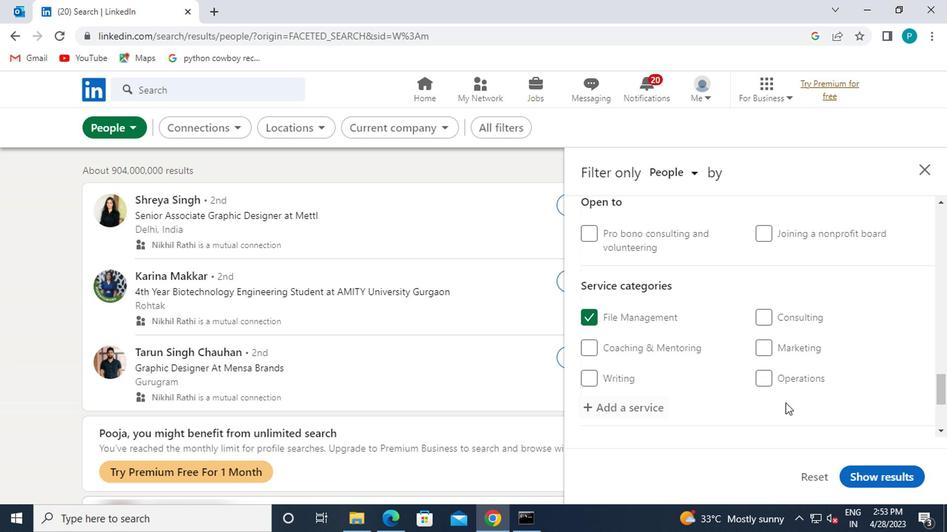 
Action: Mouse scrolled (645, 383) with delta (0, 0)
Screenshot: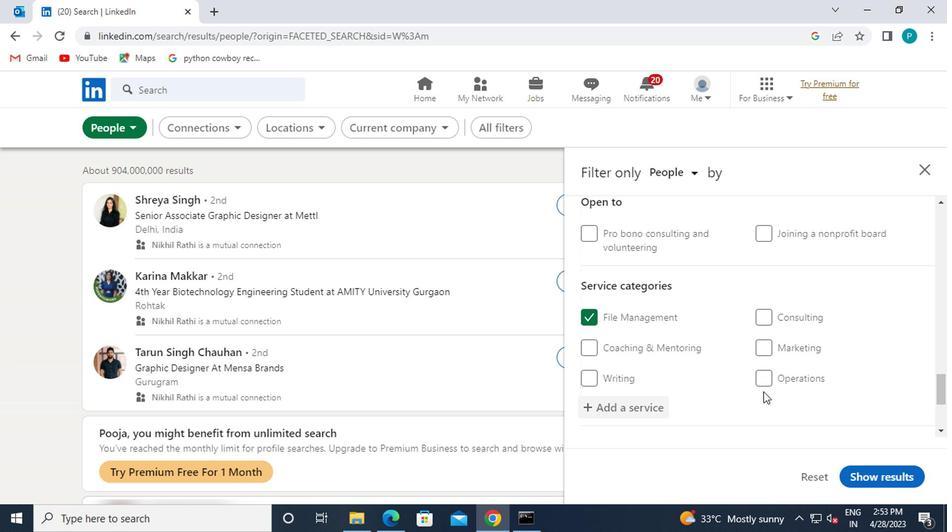 
Action: Mouse scrolled (645, 383) with delta (0, 0)
Screenshot: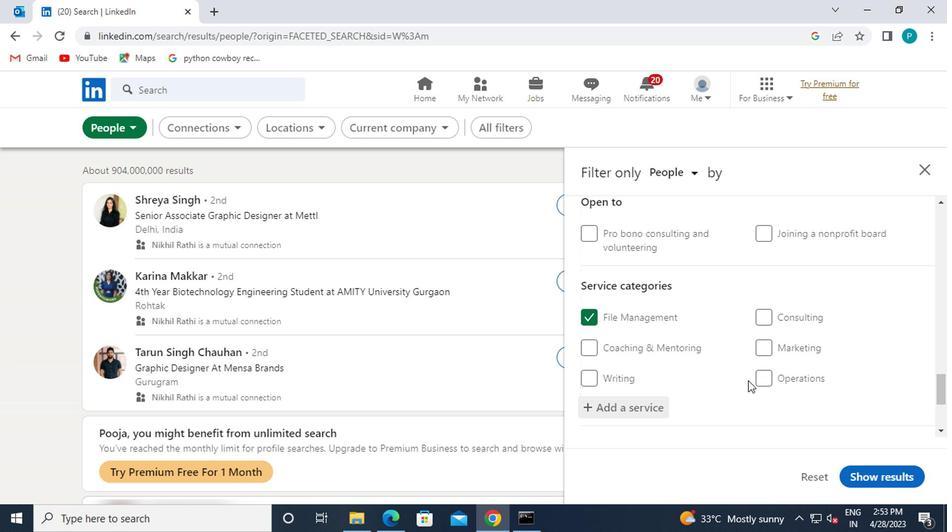 
Action: Mouse moved to (619, 381)
Screenshot: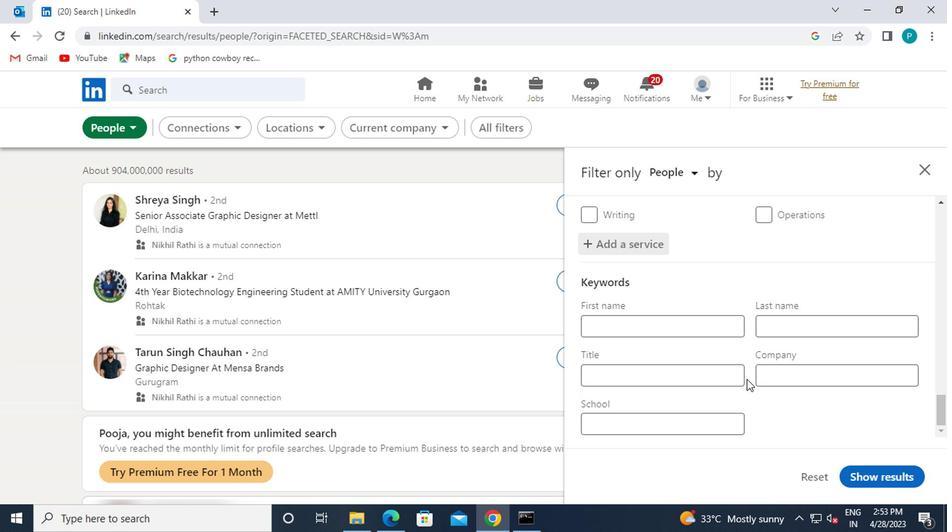 
Action: Mouse pressed left at (619, 381)
Screenshot: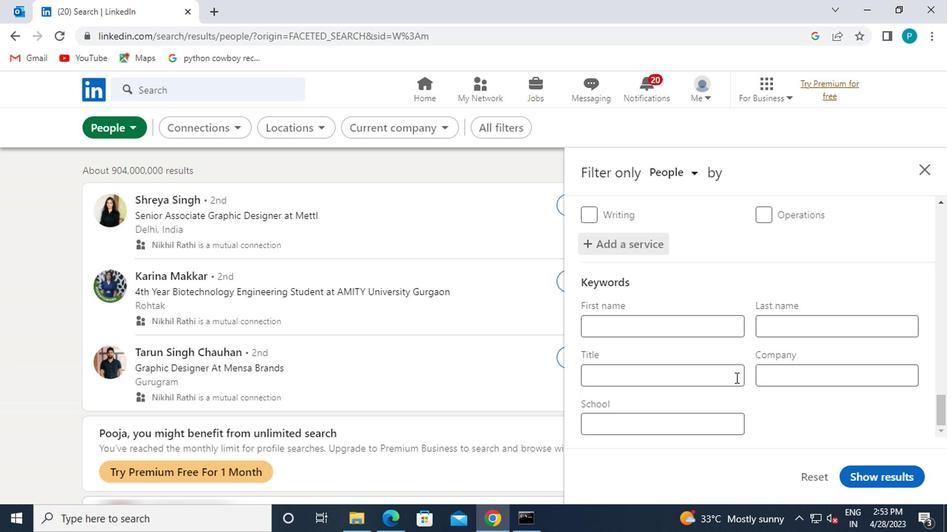 
Action: Key pressed <Key.caps_lock>M<Key.caps_lock>ANAGER
Screenshot: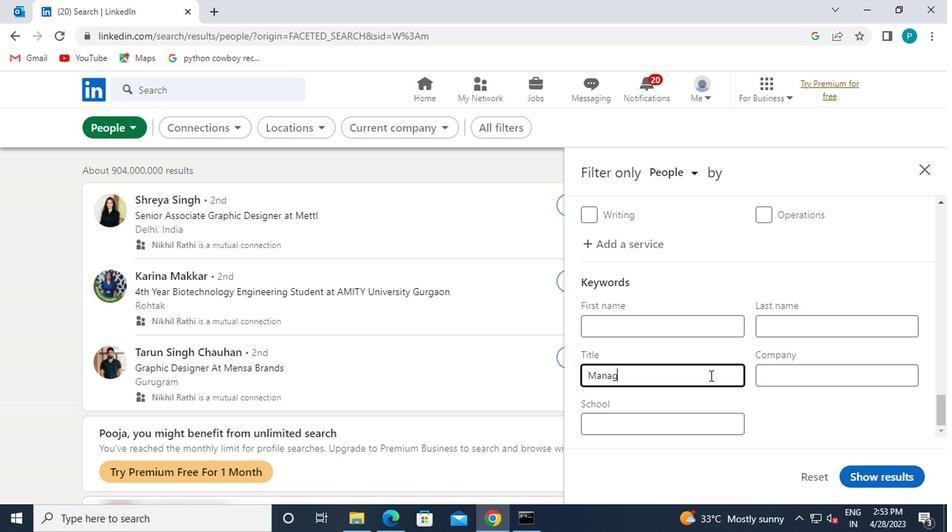 
Action: Mouse moved to (756, 450)
Screenshot: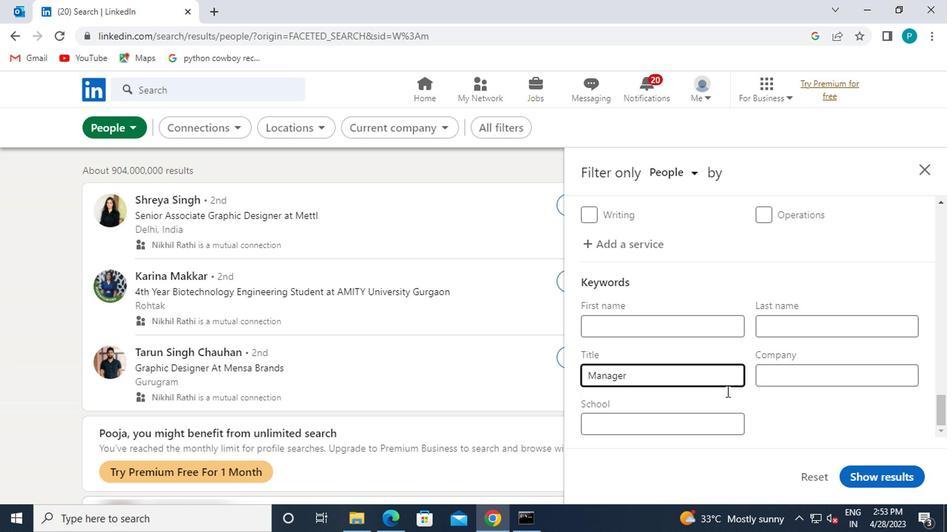 
Action: Mouse pressed left at (756, 450)
Screenshot: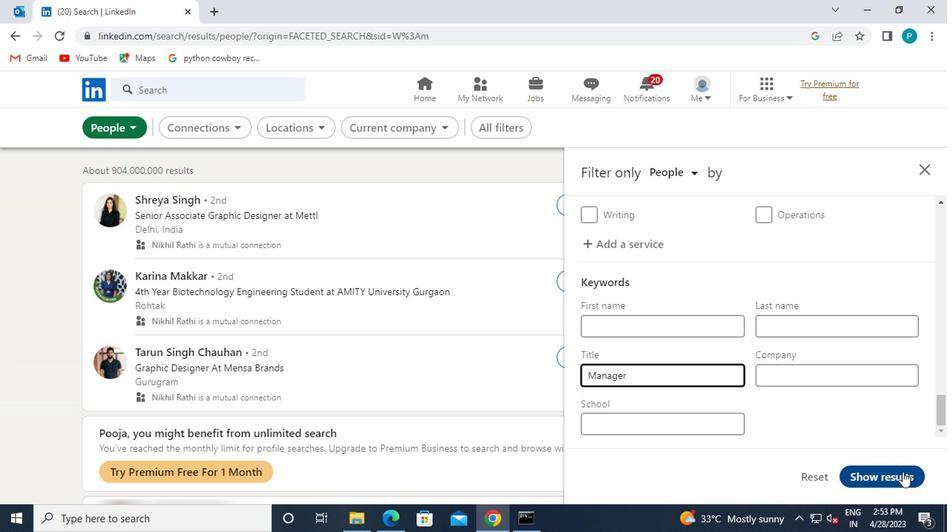 
